 Task: Add a signature Gabriella Robinson containing 'Have a great Labor Day, Gabriella Robinson' to email address softage.1@softage.net and add a folder Food
Action: Mouse moved to (82, 119)
Screenshot: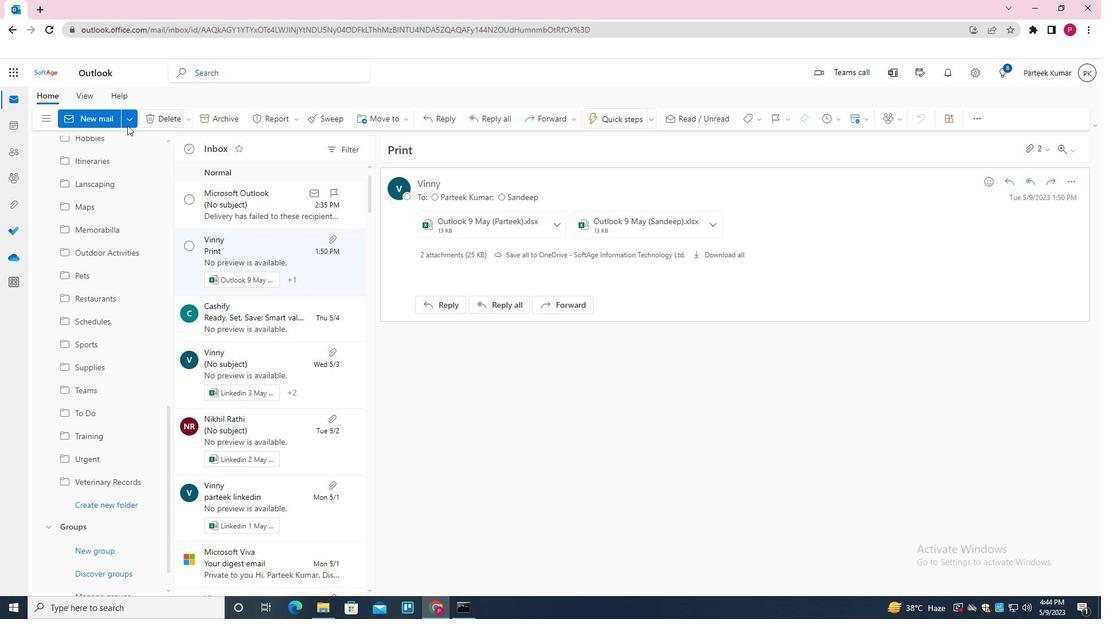 
Action: Mouse pressed left at (82, 119)
Screenshot: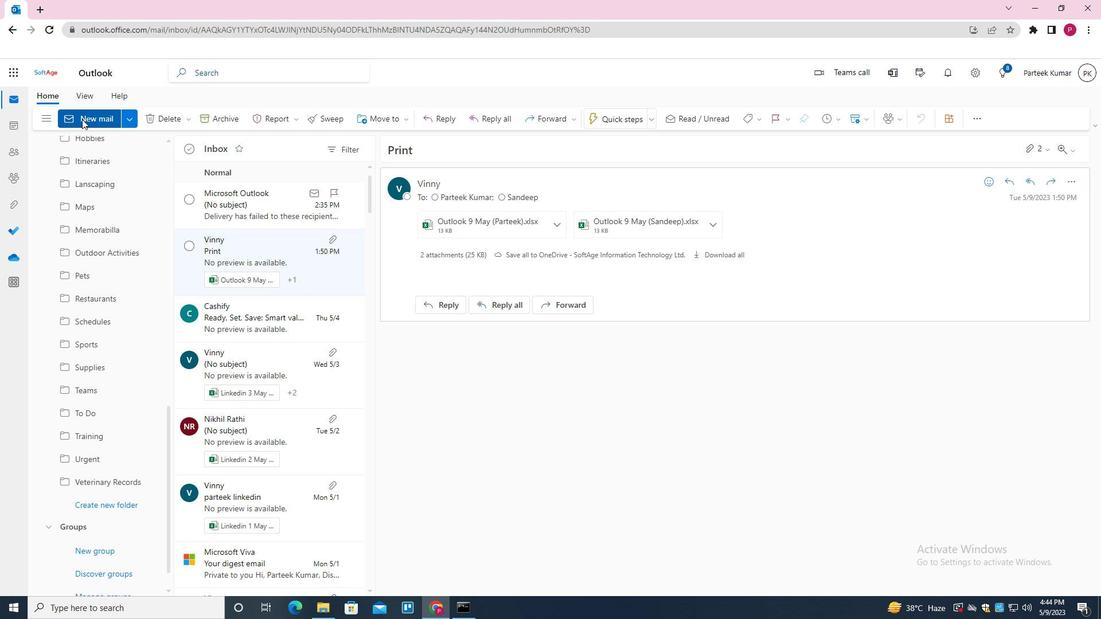 
Action: Mouse moved to (411, 269)
Screenshot: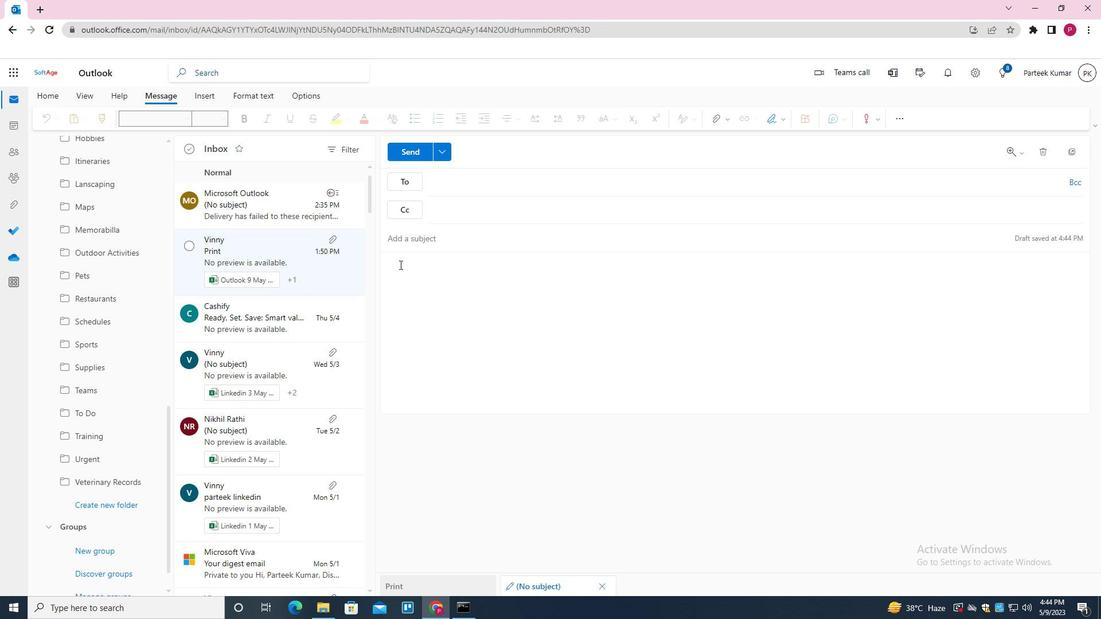 
Action: Mouse pressed left at (411, 269)
Screenshot: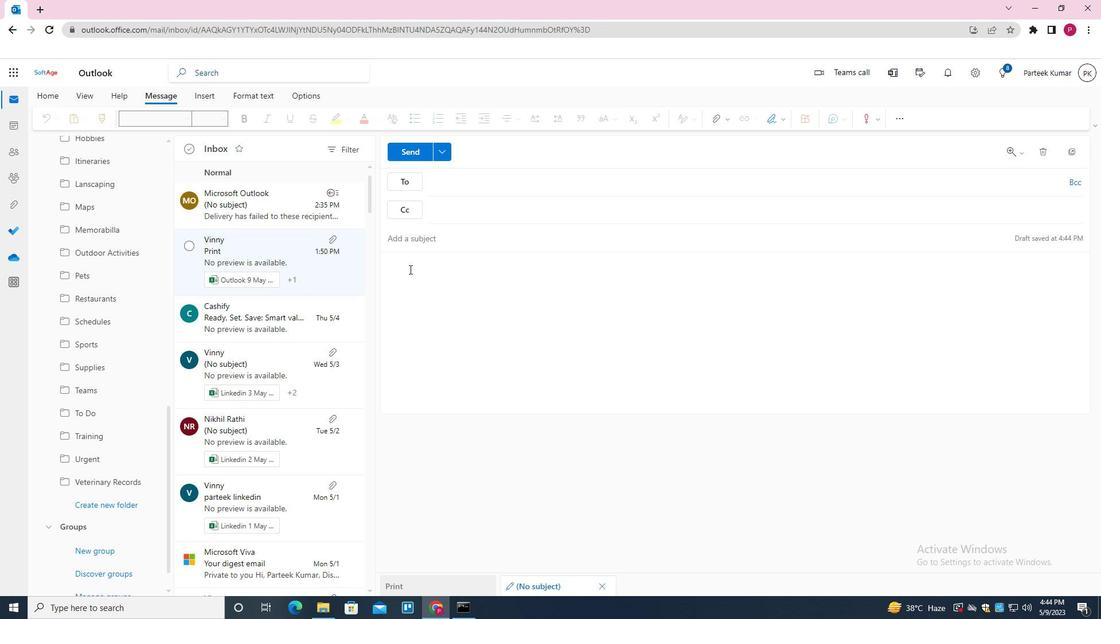 
Action: Mouse moved to (782, 118)
Screenshot: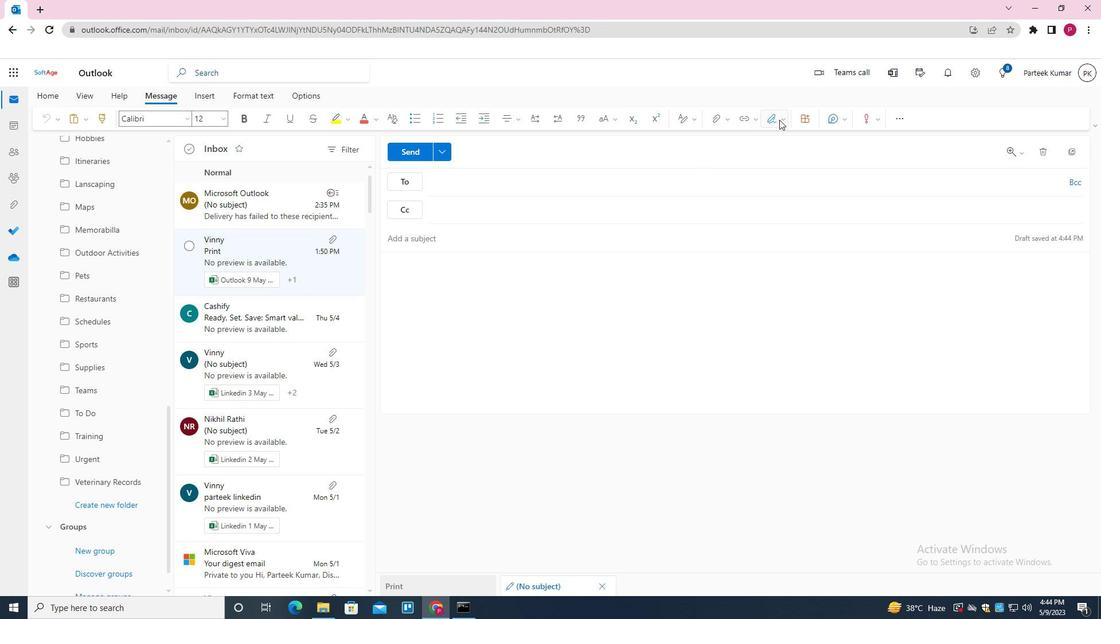 
Action: Mouse pressed left at (782, 118)
Screenshot: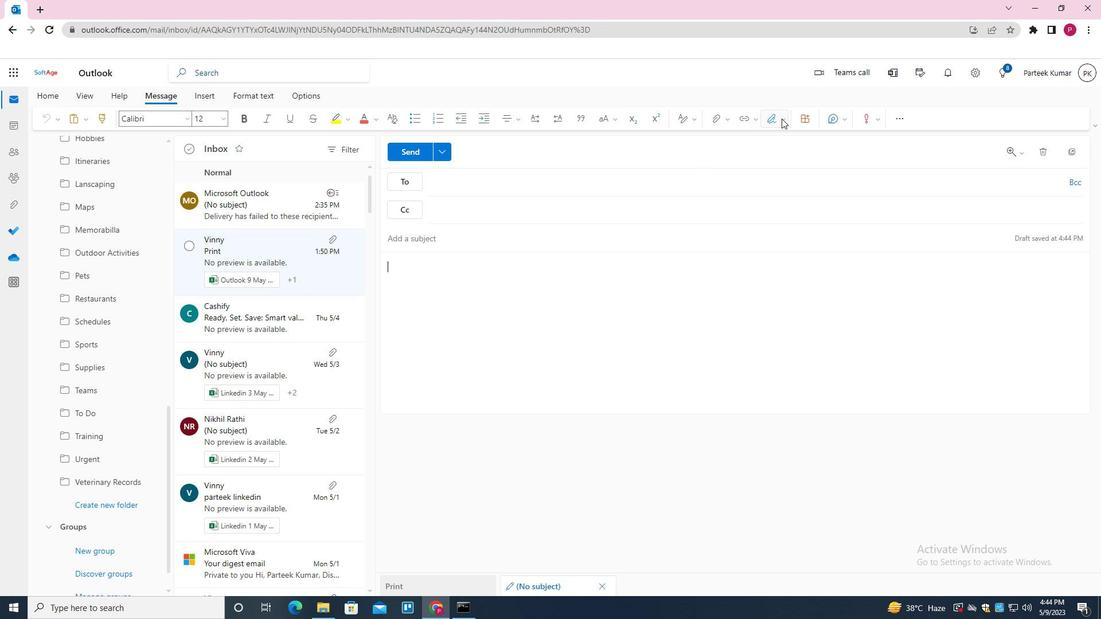 
Action: Mouse moved to (740, 579)
Screenshot: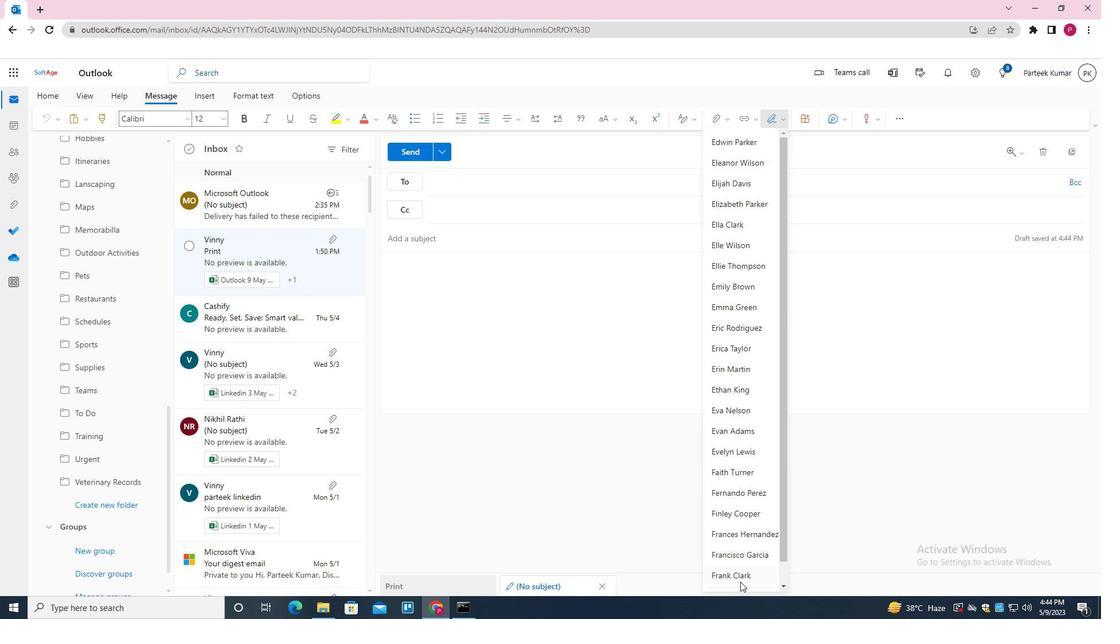 
Action: Mouse scrolled (740, 579) with delta (0, 0)
Screenshot: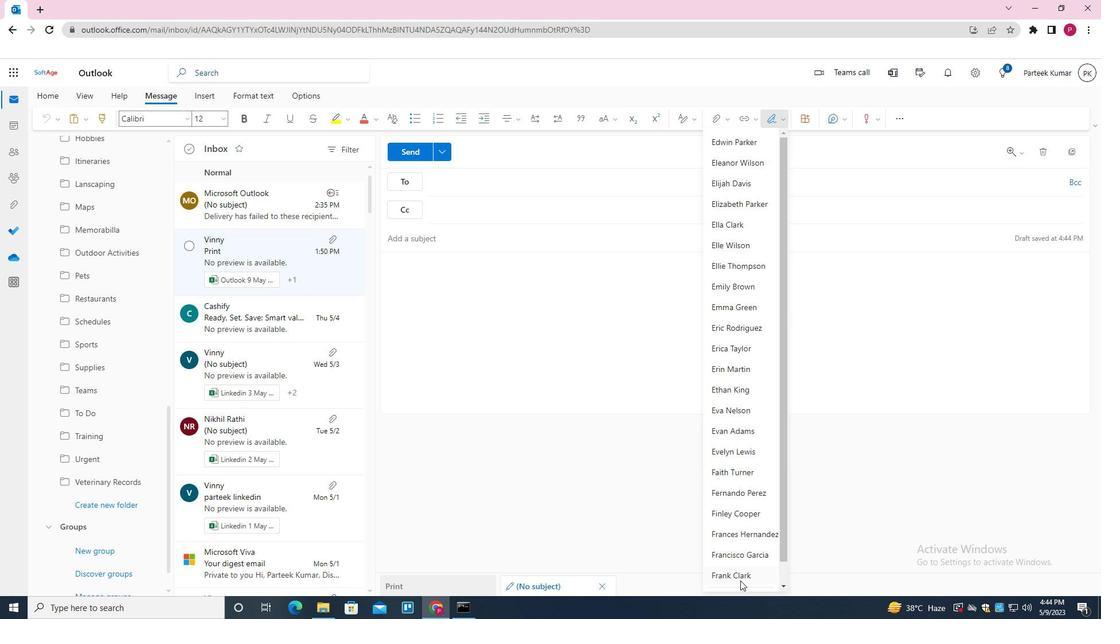 
Action: Mouse scrolled (740, 579) with delta (0, 0)
Screenshot: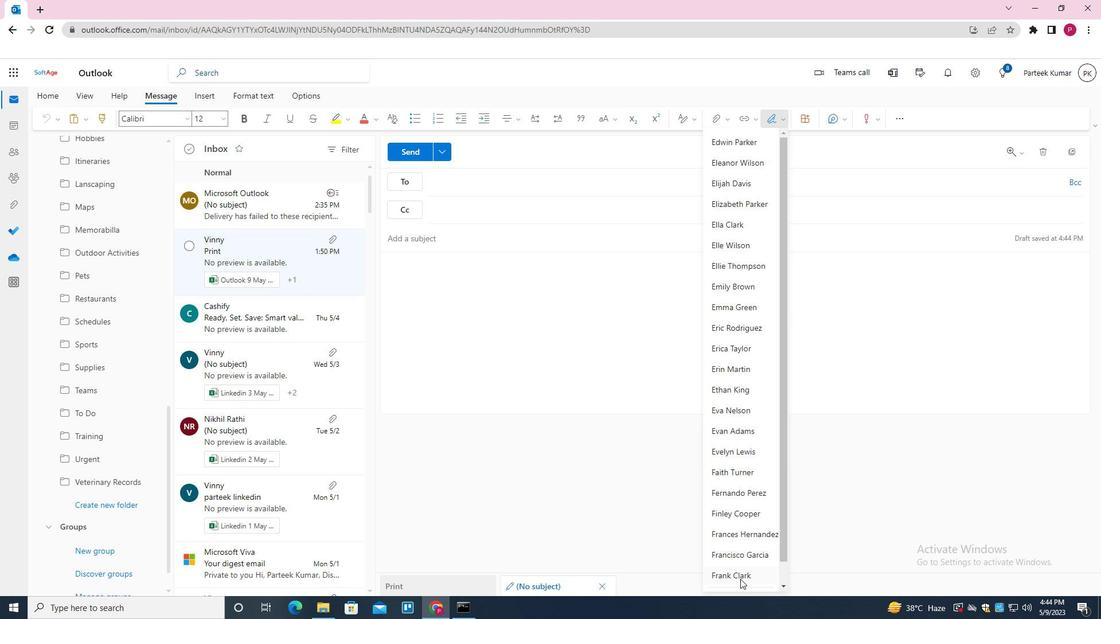 
Action: Mouse scrolled (740, 579) with delta (0, 0)
Screenshot: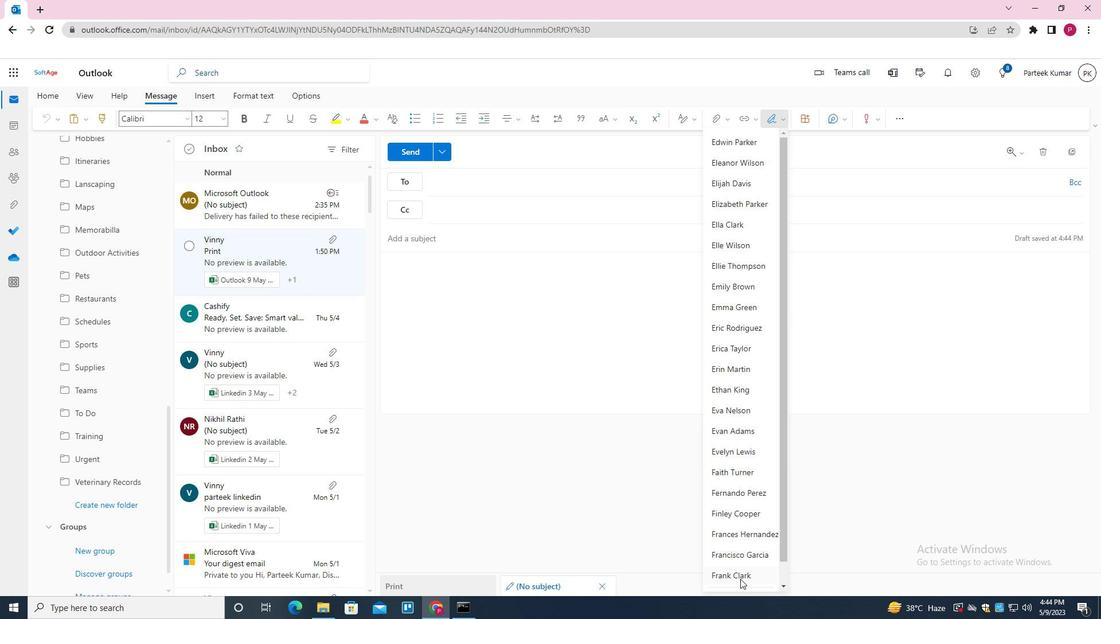 
Action: Mouse moved to (741, 579)
Screenshot: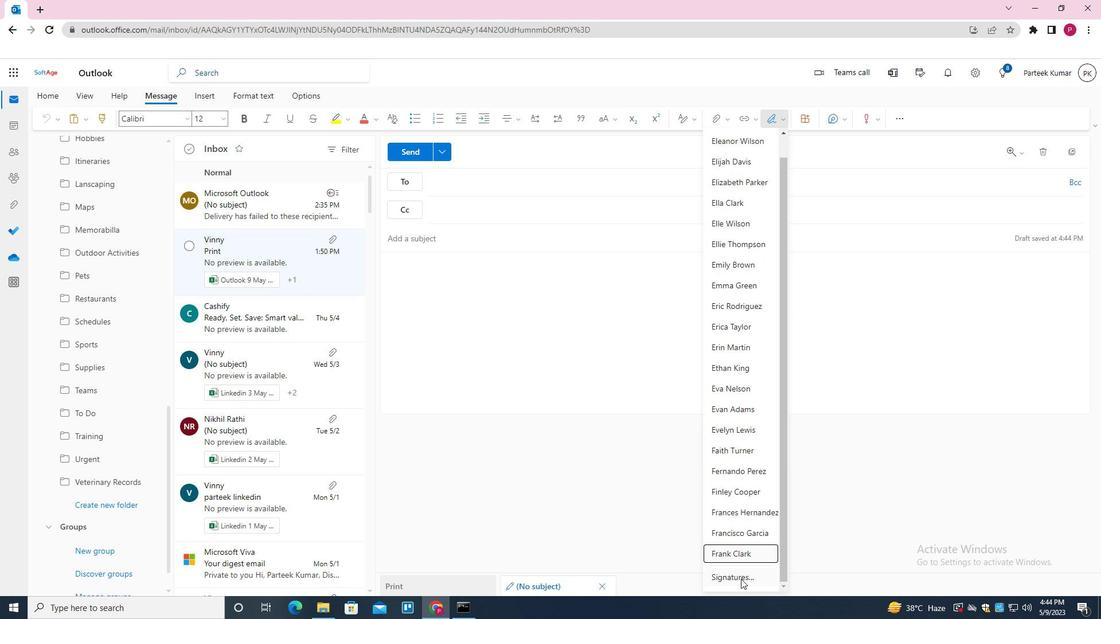 
Action: Mouse pressed left at (741, 579)
Screenshot: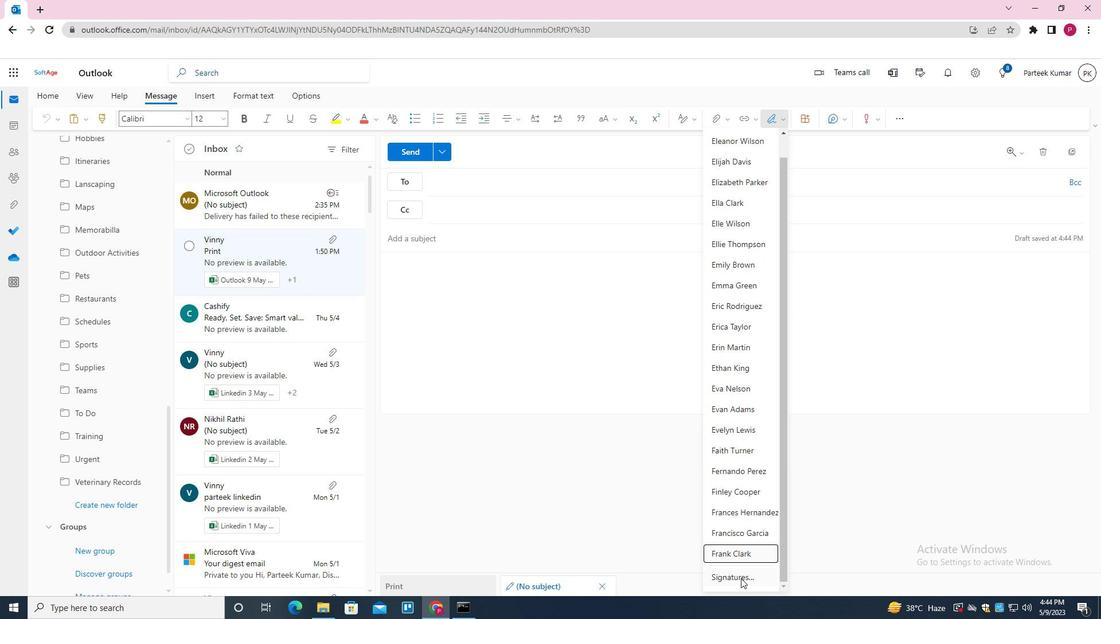 
Action: Mouse moved to (484, 189)
Screenshot: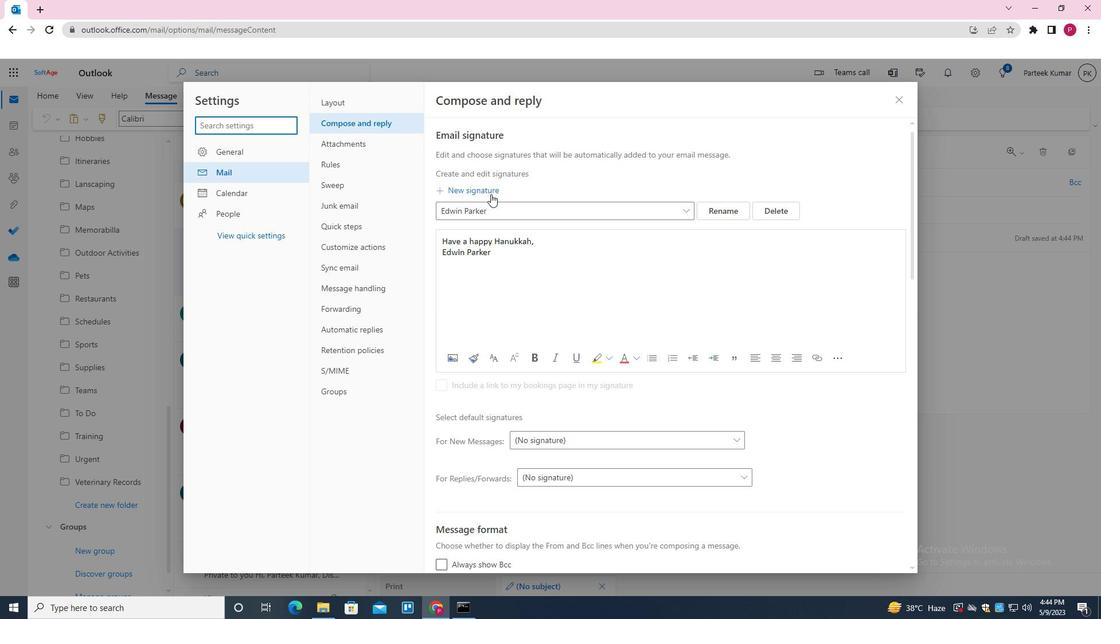 
Action: Mouse pressed left at (484, 189)
Screenshot: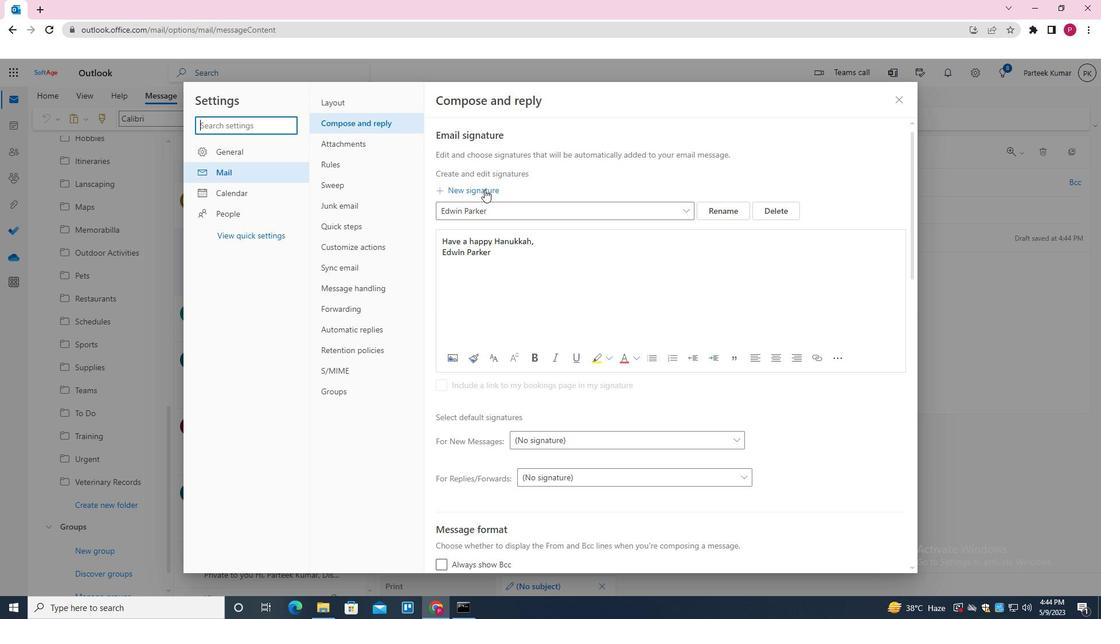 
Action: Mouse moved to (501, 216)
Screenshot: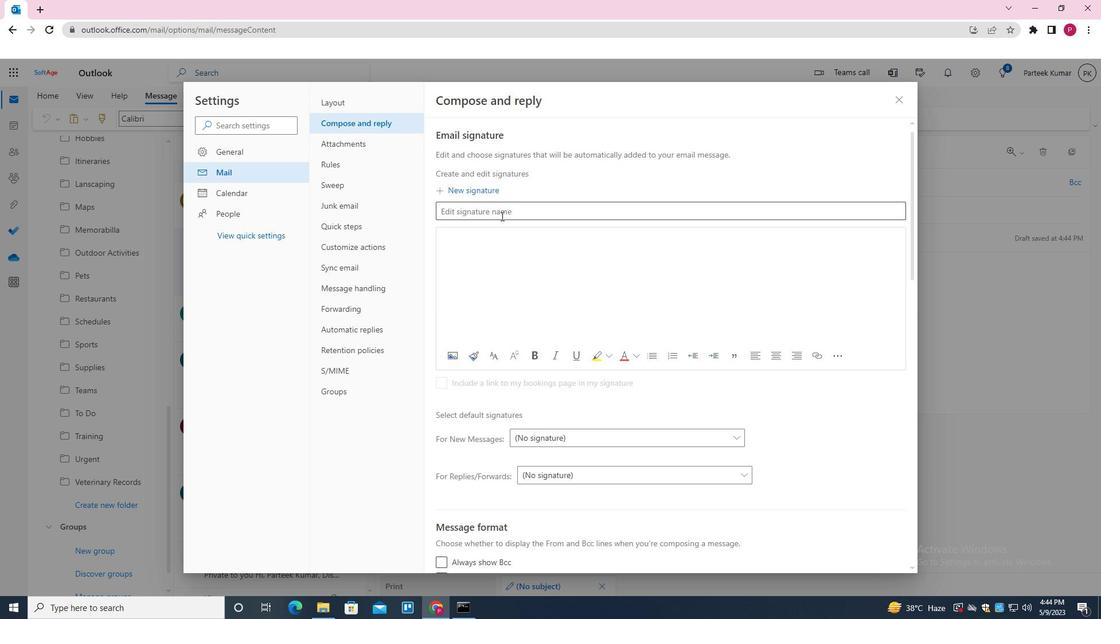 
Action: Mouse pressed left at (501, 216)
Screenshot: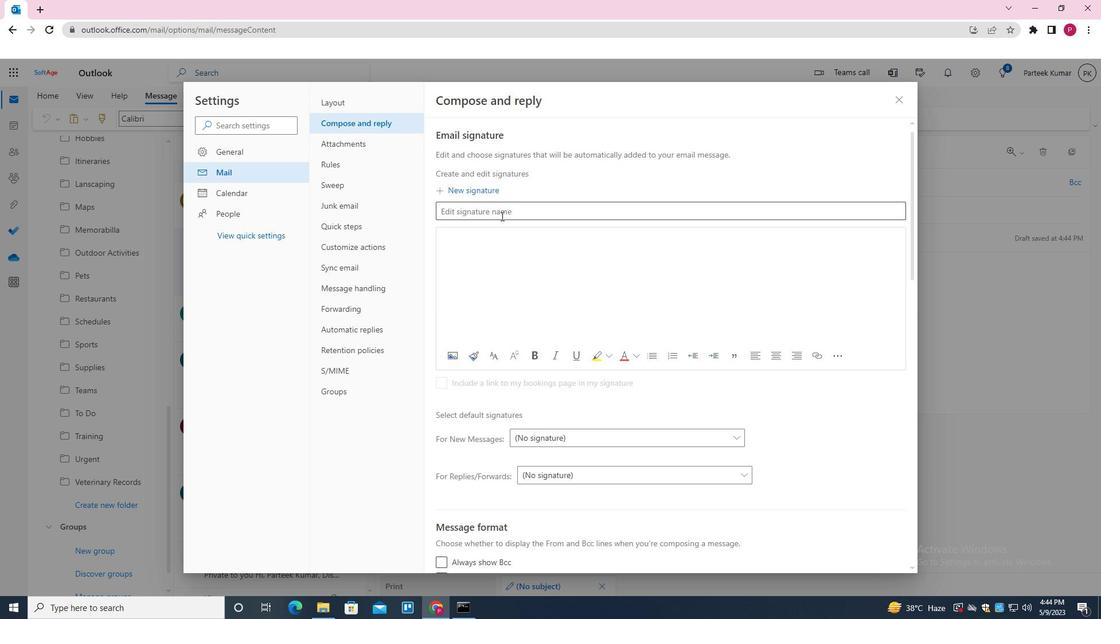 
Action: Key pressed <Key.shift>GABRIELLA<Key.space><Key.shift>ROBINSON
Screenshot: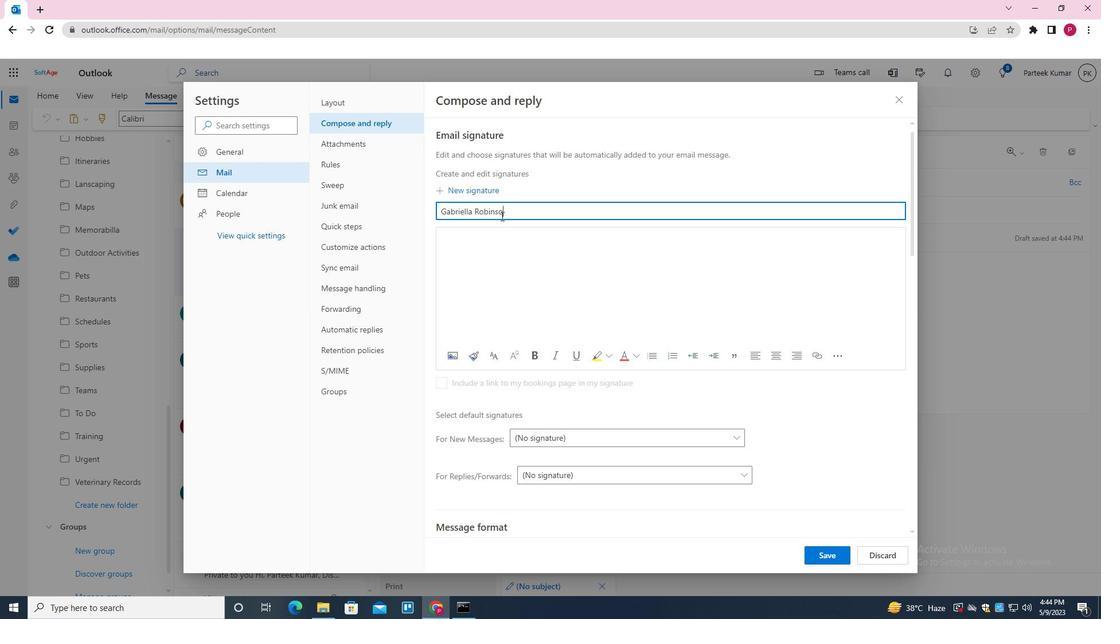 
Action: Mouse moved to (521, 238)
Screenshot: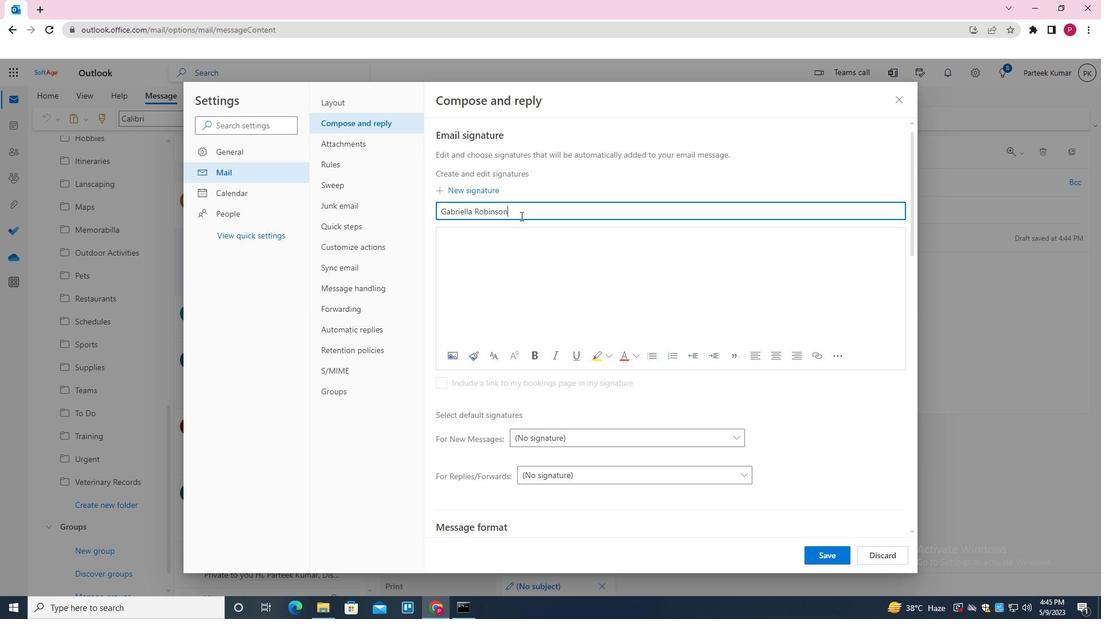 
Action: Mouse pressed left at (521, 238)
Screenshot: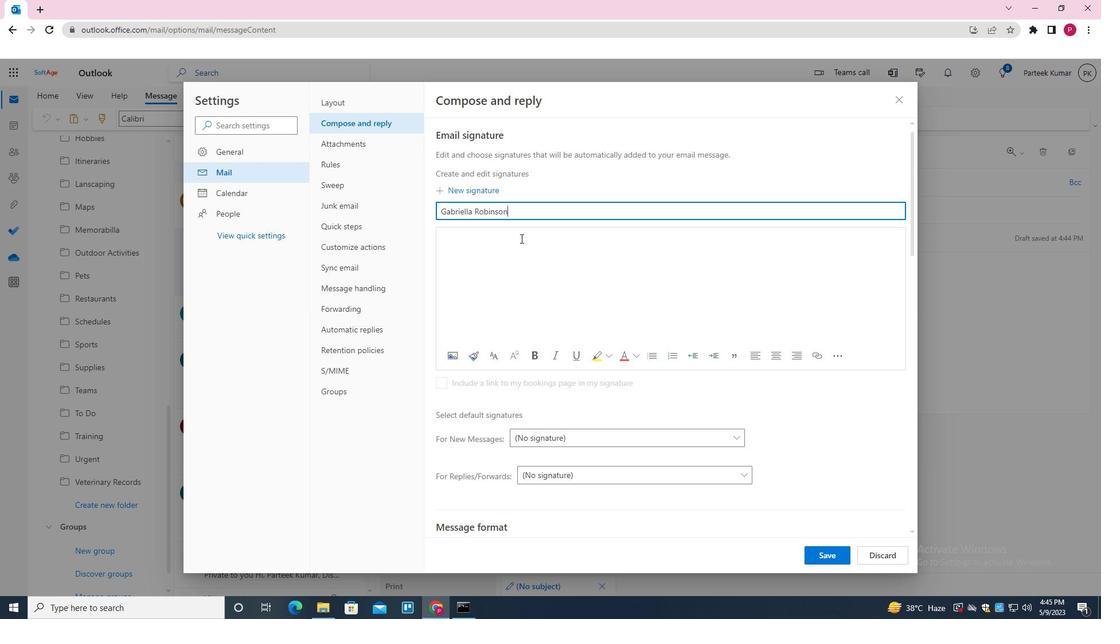 
Action: Key pressed <Key.shift>HAVE<Key.space>A<Key.space>GREAT<Key.space><Key.shift>LABOR<Key.space><Key.shift>DAY,<Key.enter><Key.shift><Key.shift>GABRIELLA<Key.space><Key.shift>ROBINSON
Screenshot: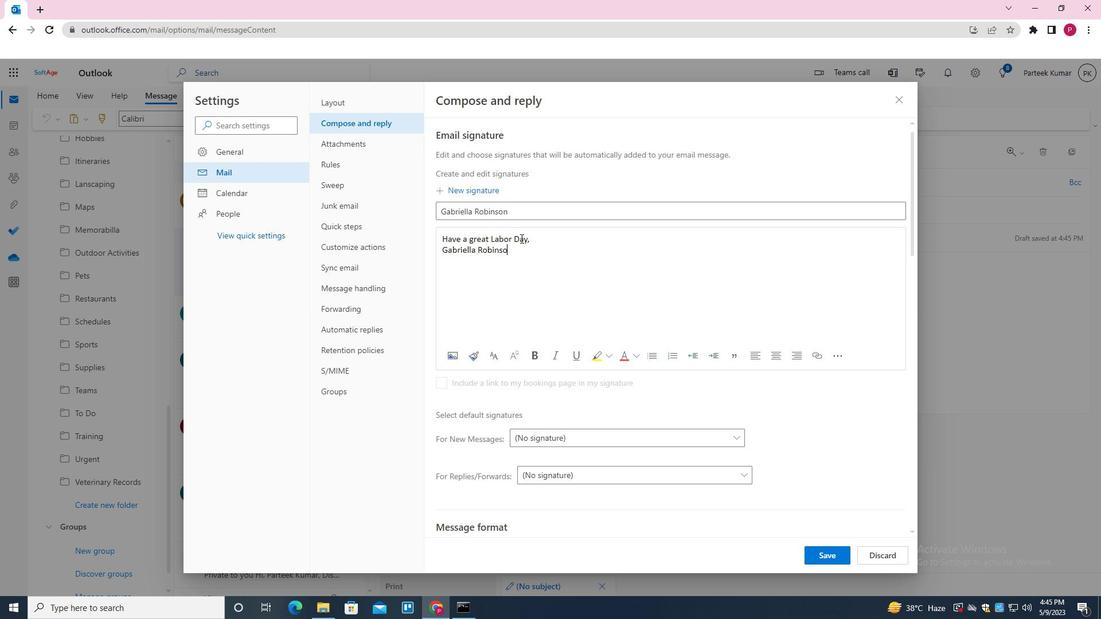
Action: Mouse moved to (828, 545)
Screenshot: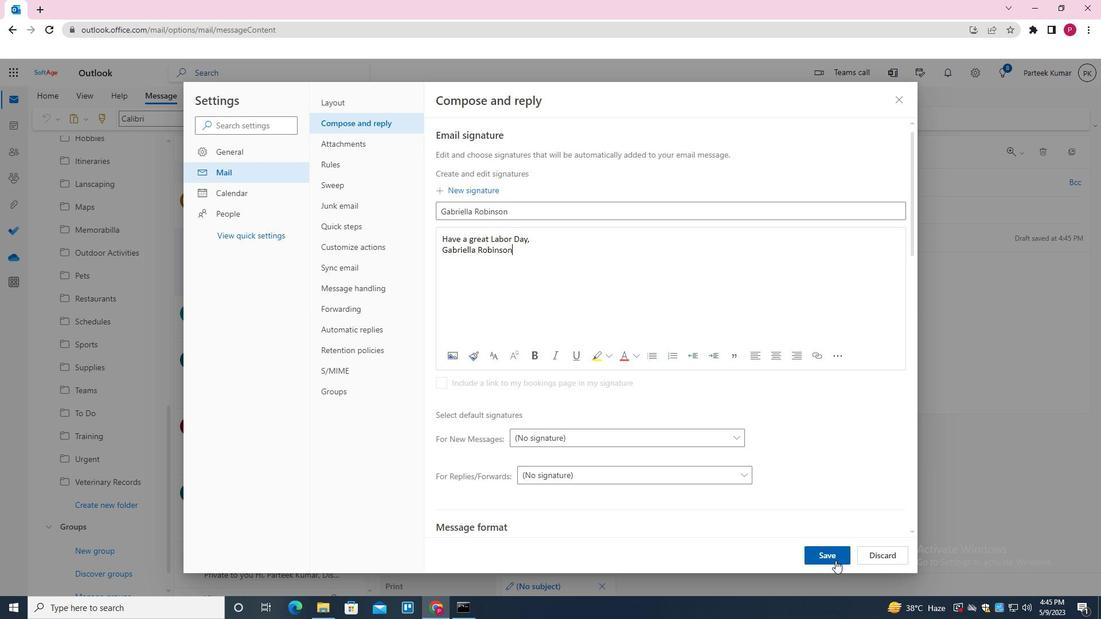 
Action: Mouse pressed left at (828, 545)
Screenshot: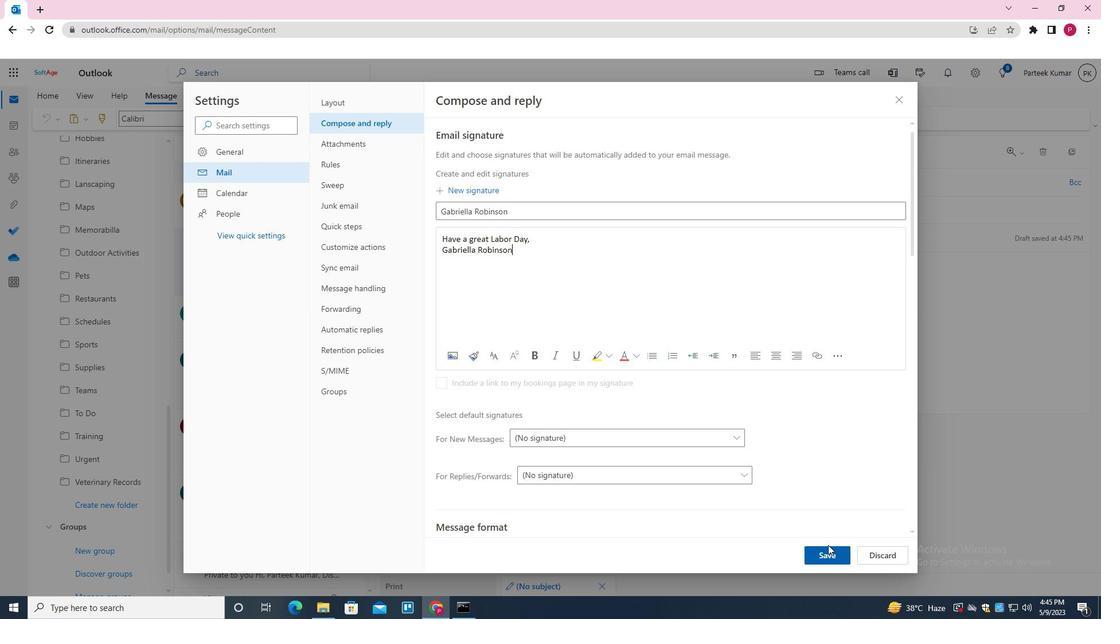 
Action: Mouse moved to (831, 556)
Screenshot: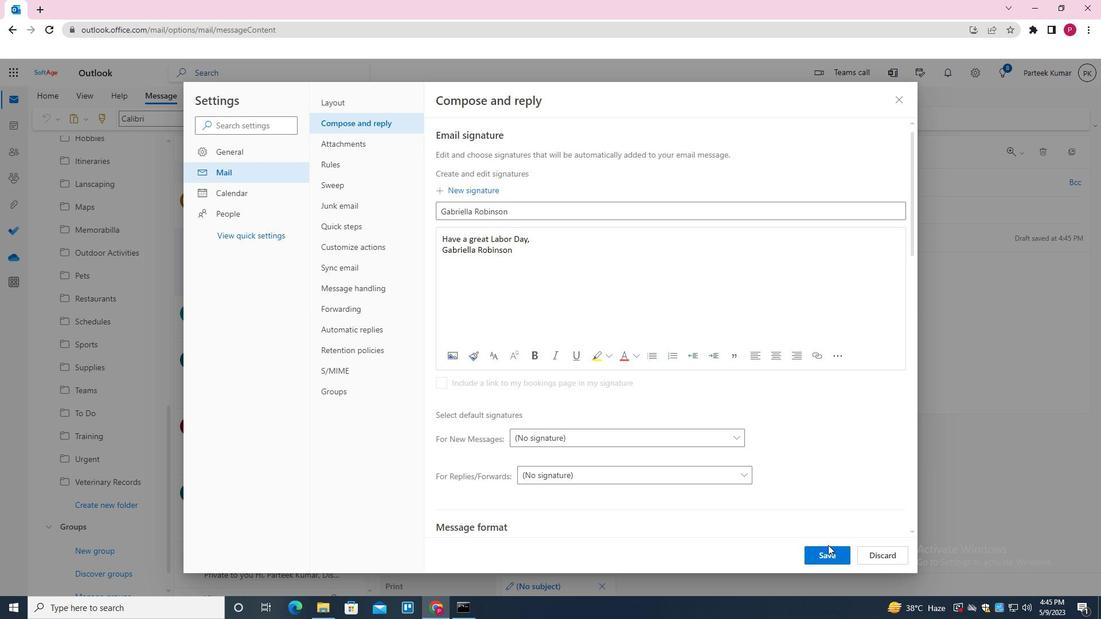 
Action: Mouse pressed left at (831, 556)
Screenshot: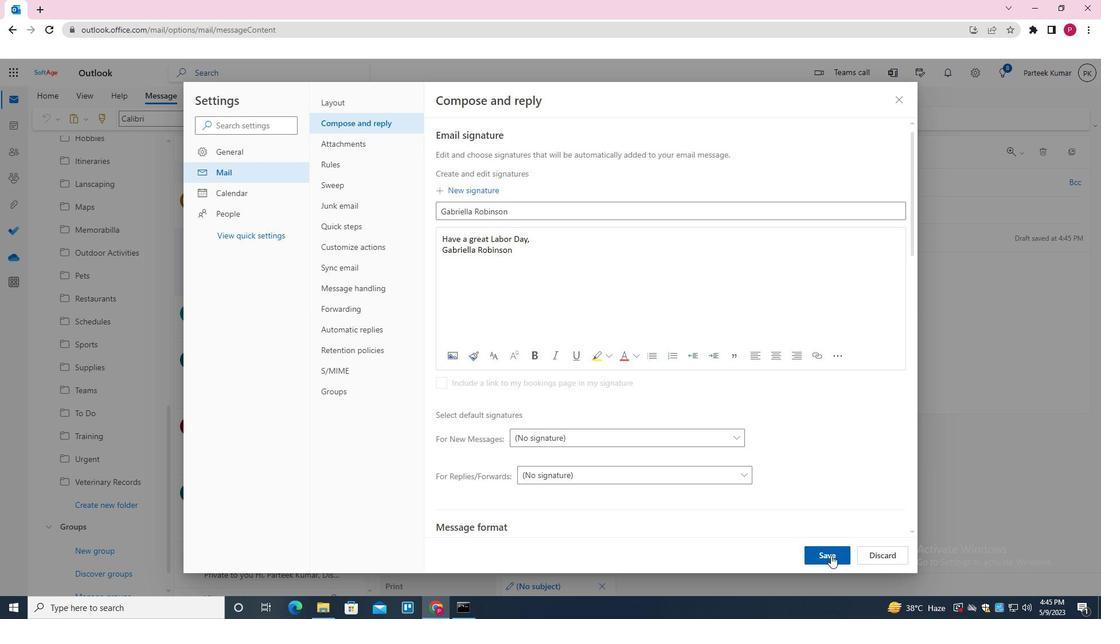 
Action: Mouse moved to (905, 94)
Screenshot: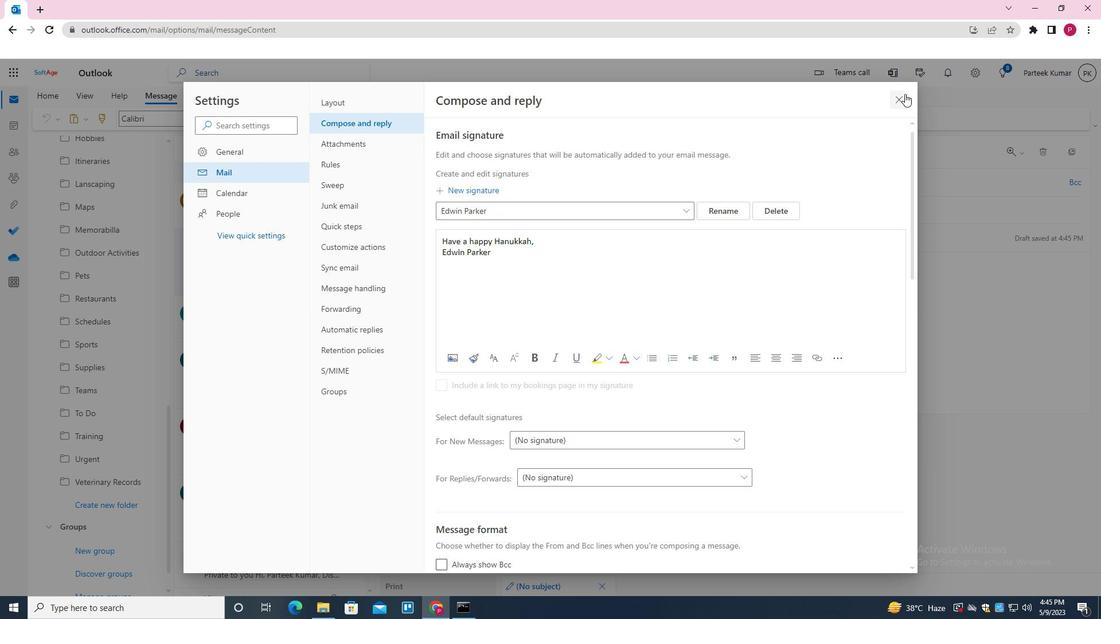 
Action: Mouse pressed left at (905, 94)
Screenshot: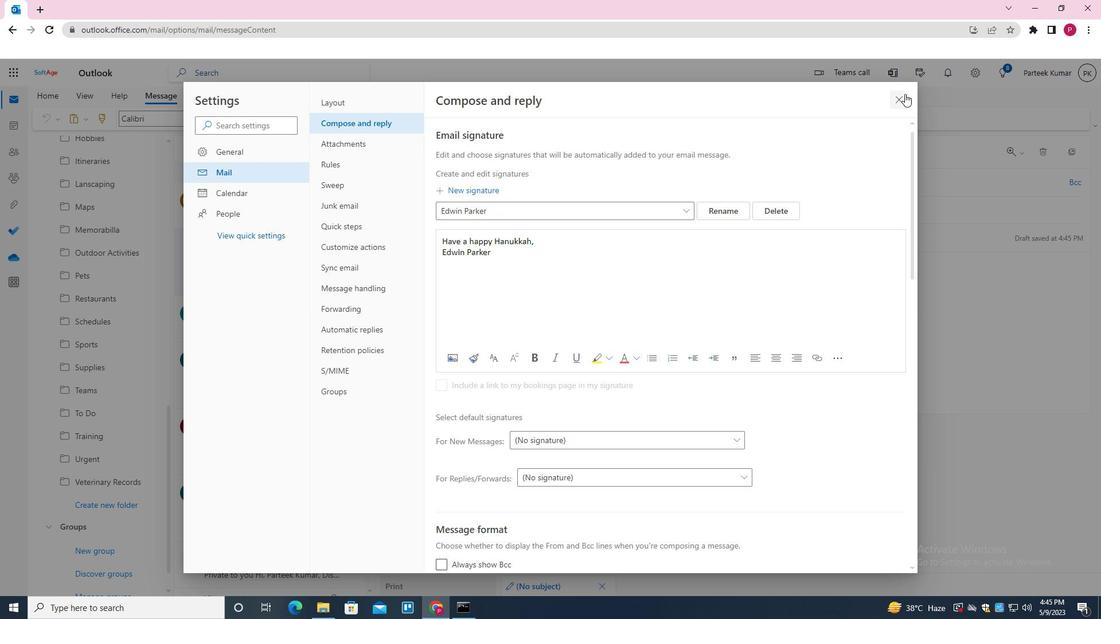 
Action: Mouse moved to (475, 272)
Screenshot: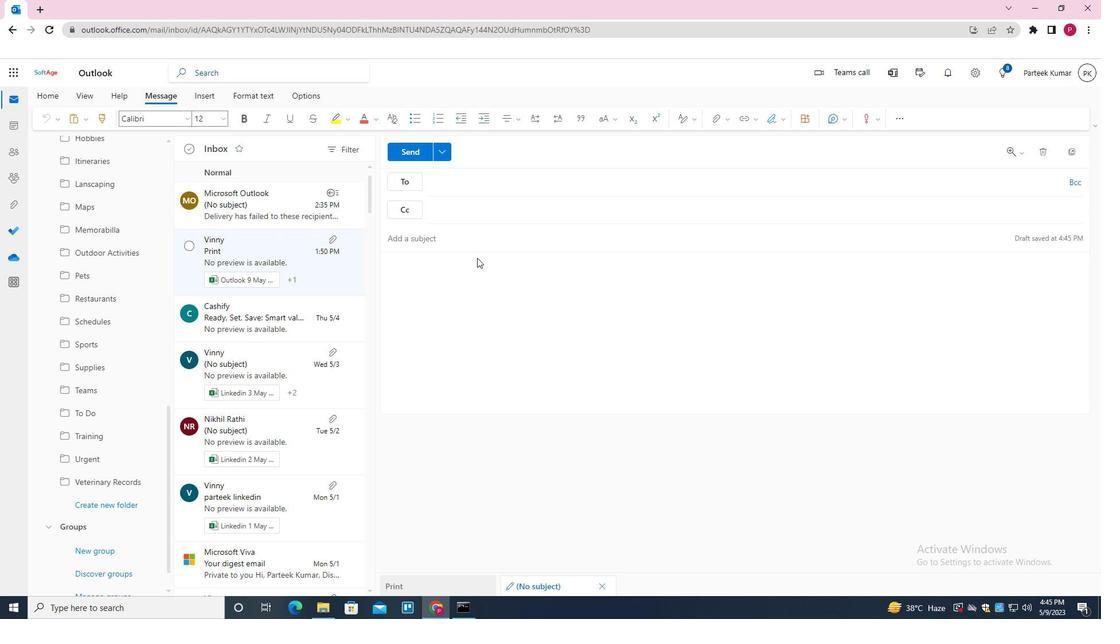 
Action: Mouse pressed left at (475, 272)
Screenshot: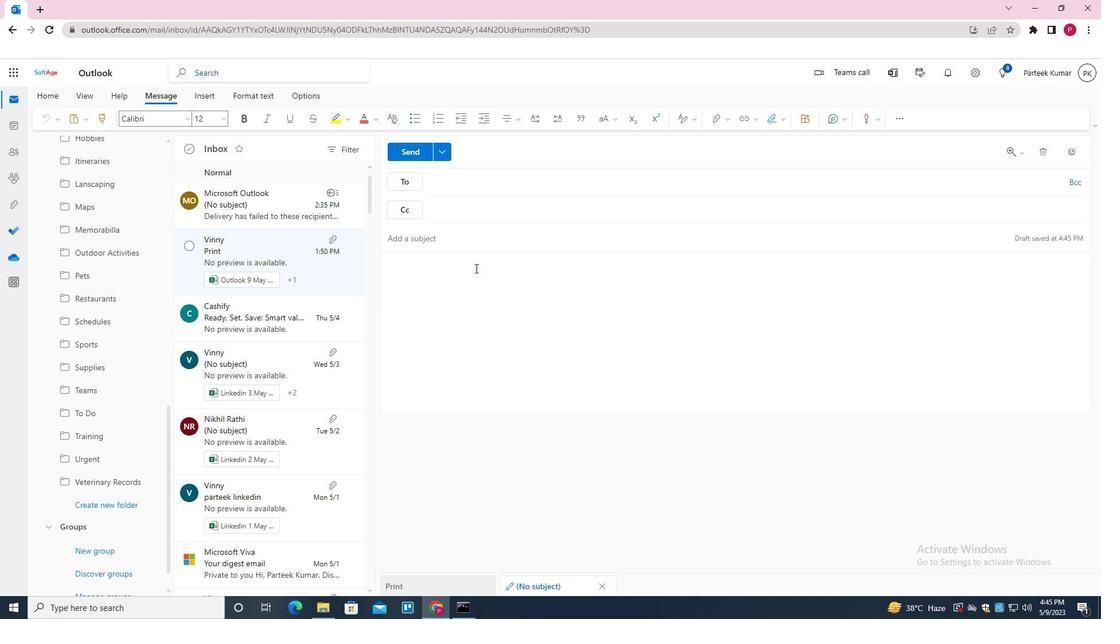 
Action: Mouse moved to (781, 118)
Screenshot: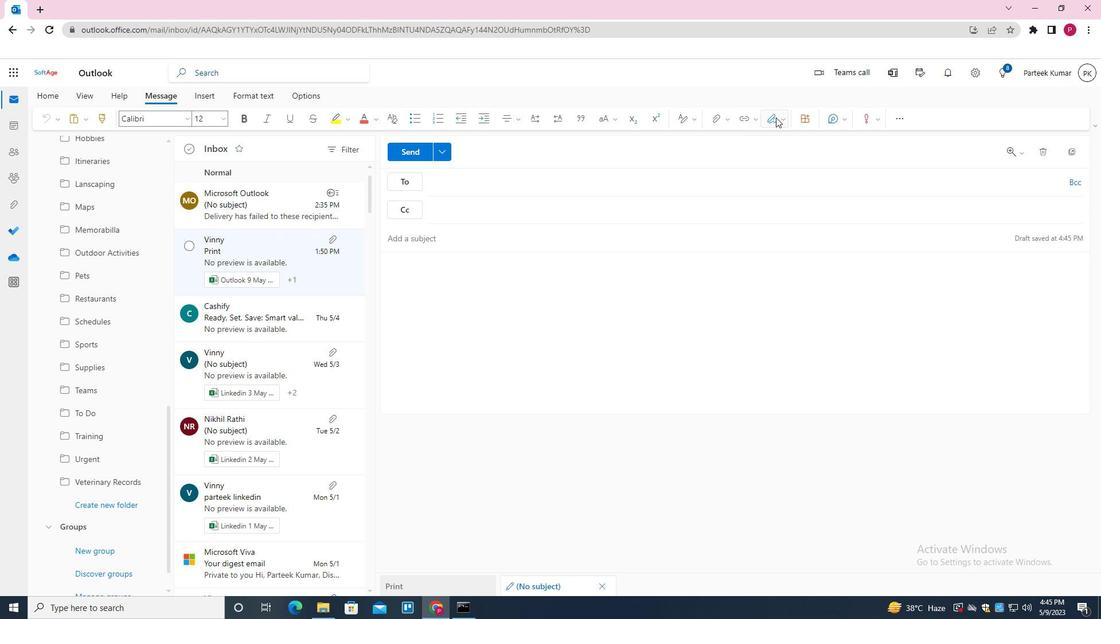 
Action: Mouse pressed left at (781, 118)
Screenshot: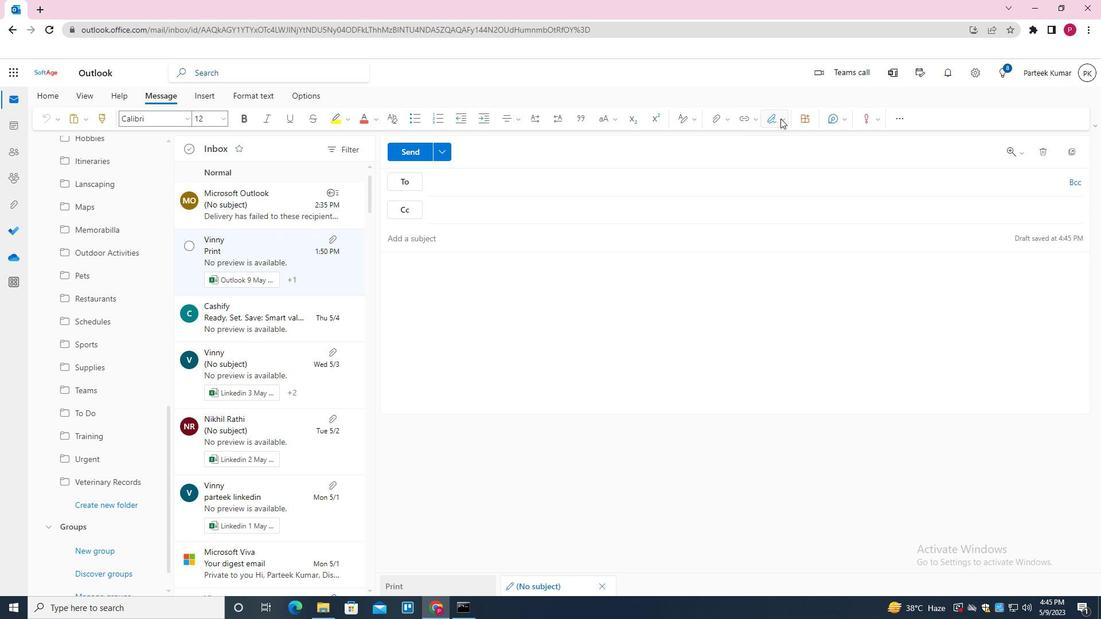 
Action: Mouse moved to (742, 396)
Screenshot: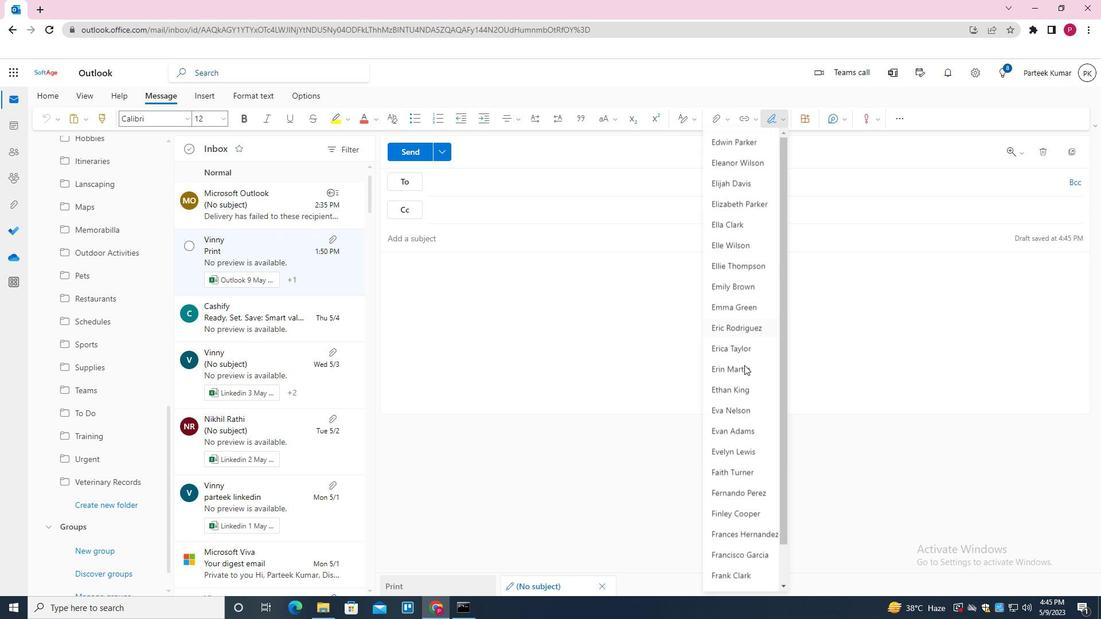 
Action: Mouse scrolled (742, 395) with delta (0, 0)
Screenshot: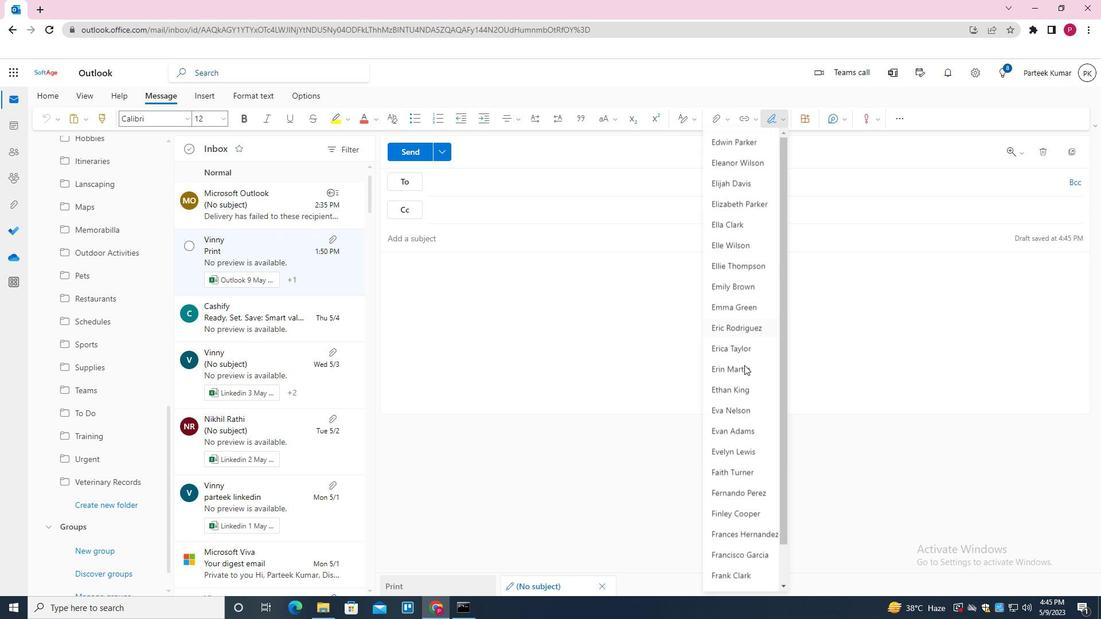 
Action: Mouse moved to (742, 399)
Screenshot: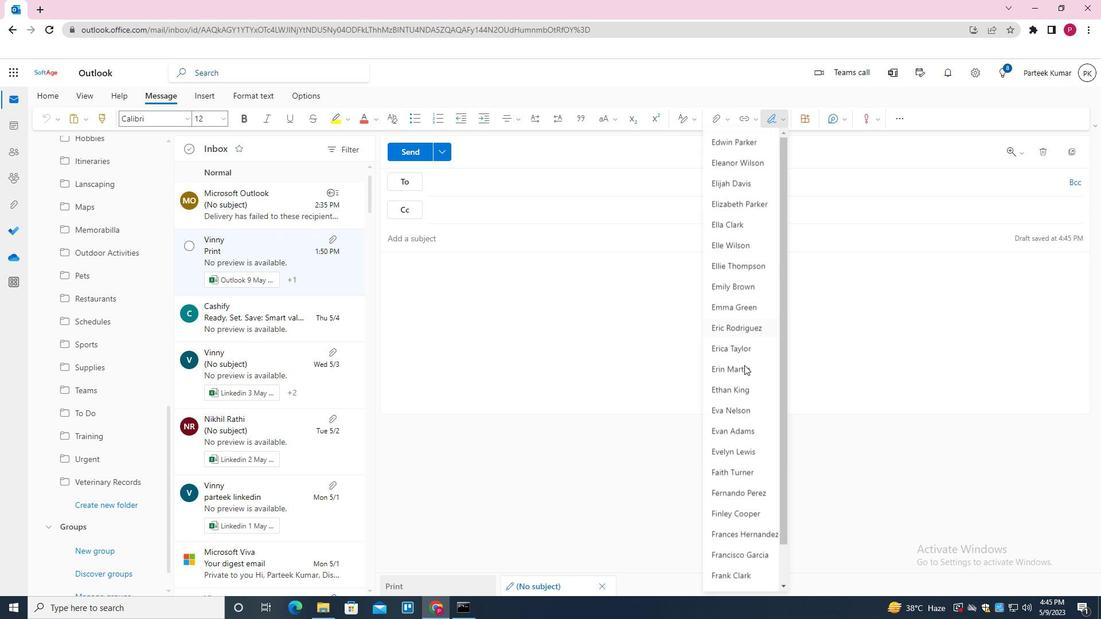 
Action: Mouse scrolled (742, 398) with delta (0, 0)
Screenshot: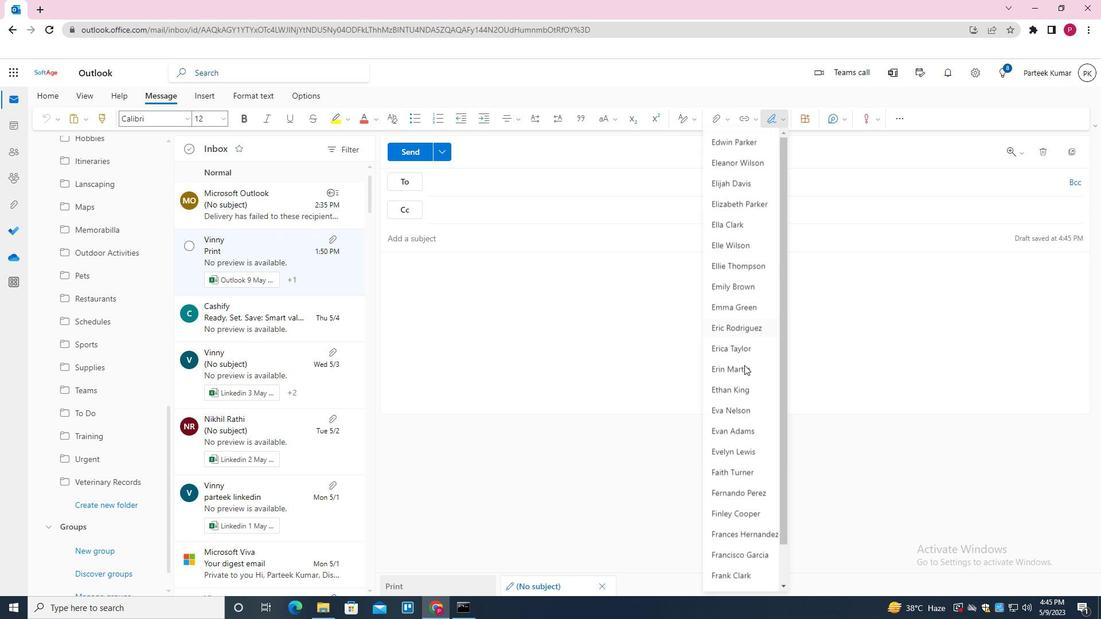 
Action: Mouse moved to (742, 400)
Screenshot: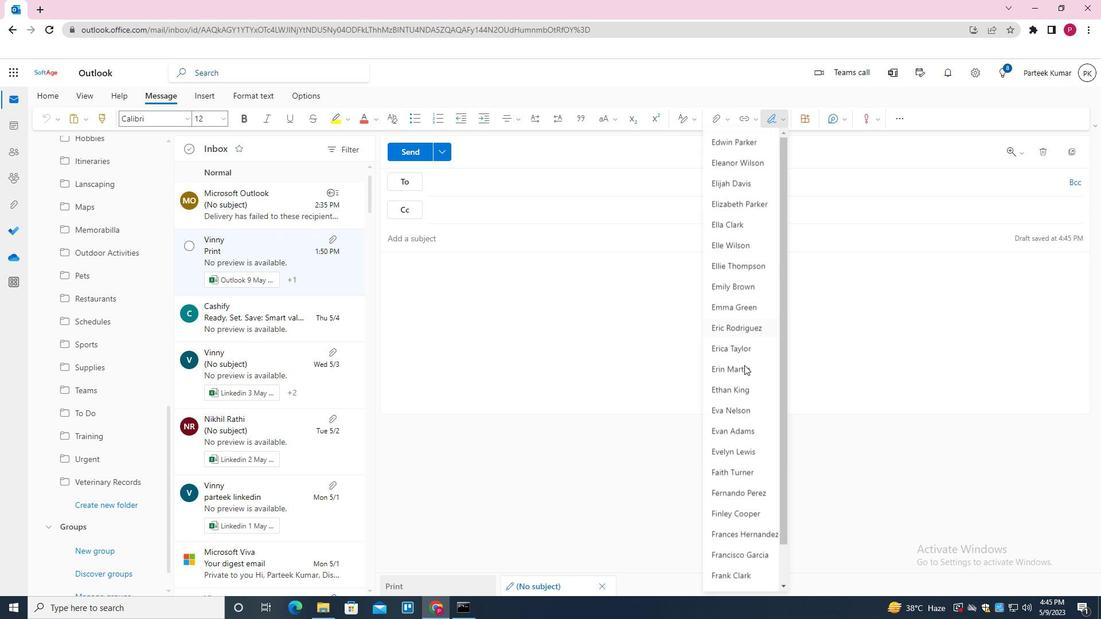 
Action: Mouse scrolled (742, 399) with delta (0, 0)
Screenshot: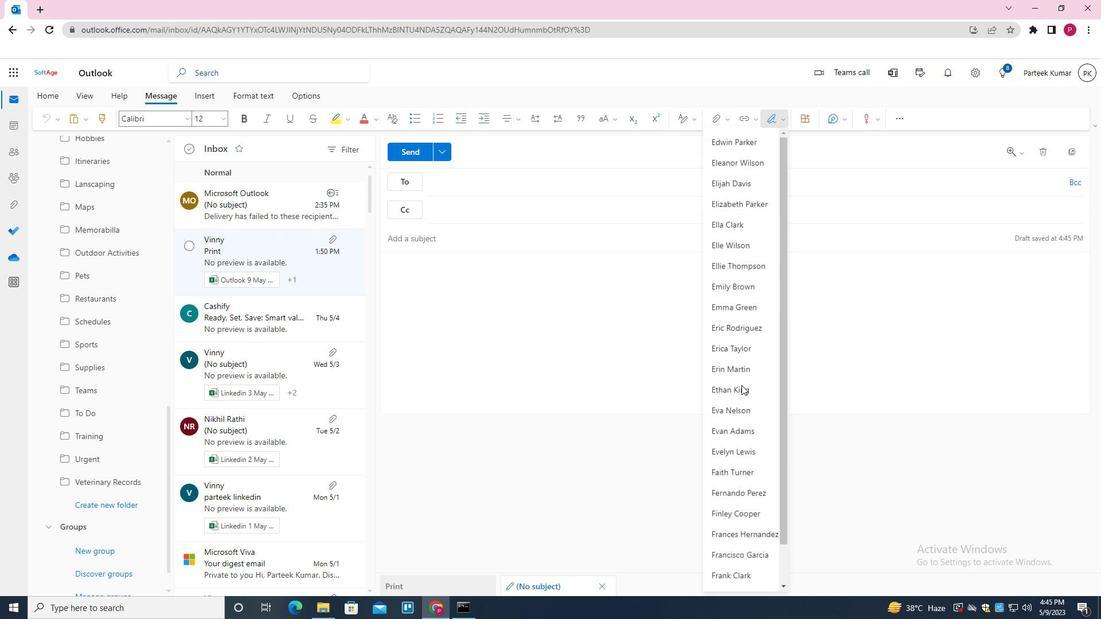 
Action: Mouse moved to (742, 401)
Screenshot: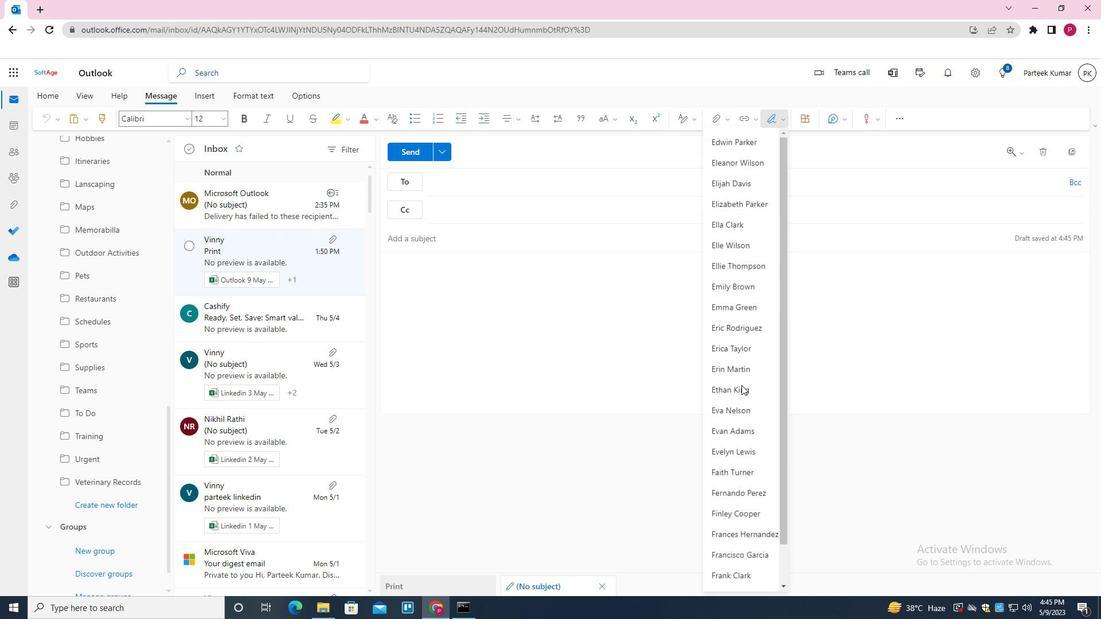 
Action: Mouse scrolled (742, 400) with delta (0, 0)
Screenshot: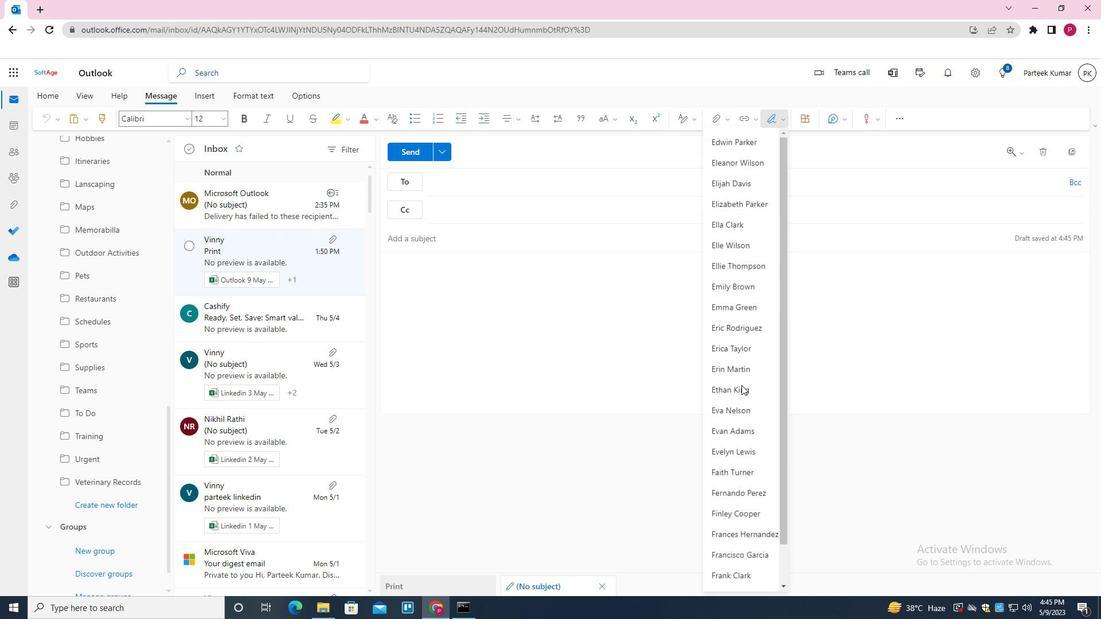 
Action: Mouse moved to (740, 402)
Screenshot: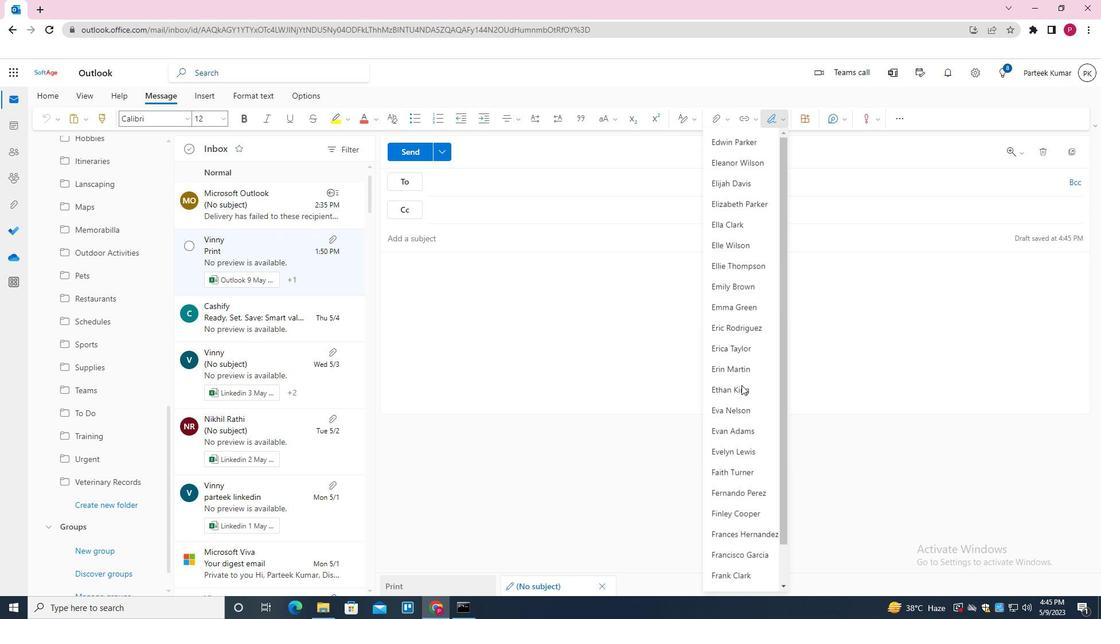 
Action: Mouse scrolled (740, 402) with delta (0, 0)
Screenshot: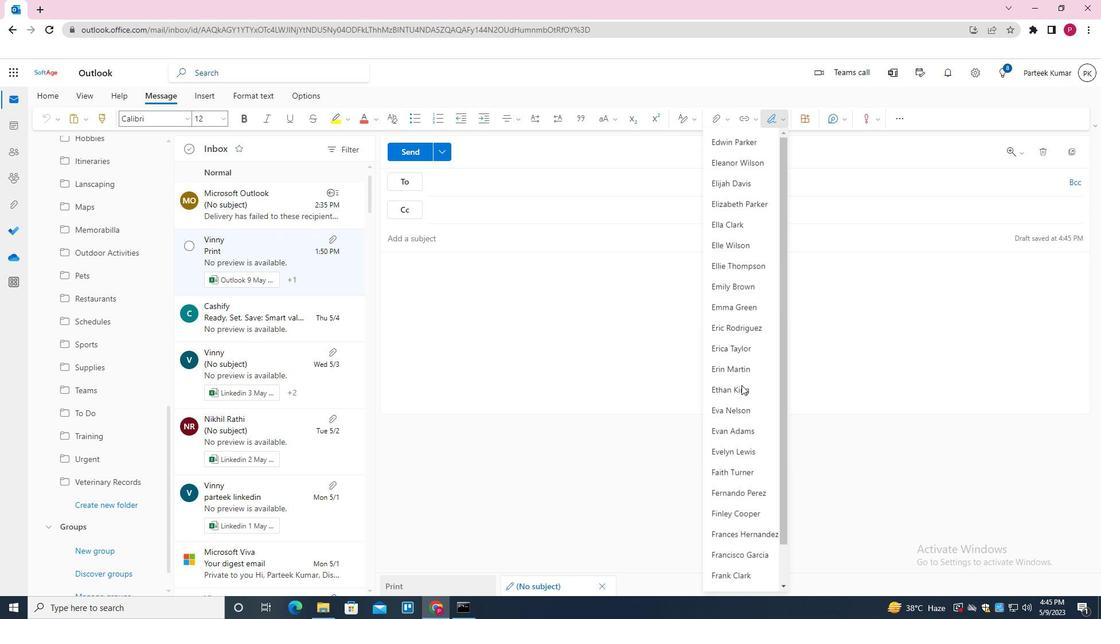 
Action: Mouse moved to (735, 409)
Screenshot: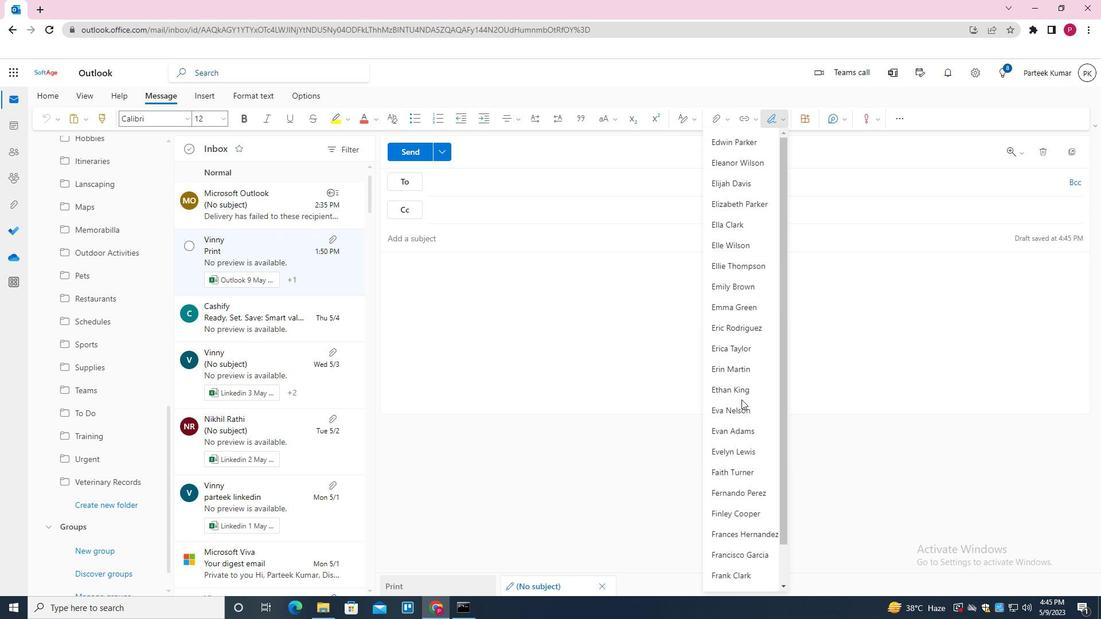 
Action: Mouse scrolled (735, 408) with delta (0, 0)
Screenshot: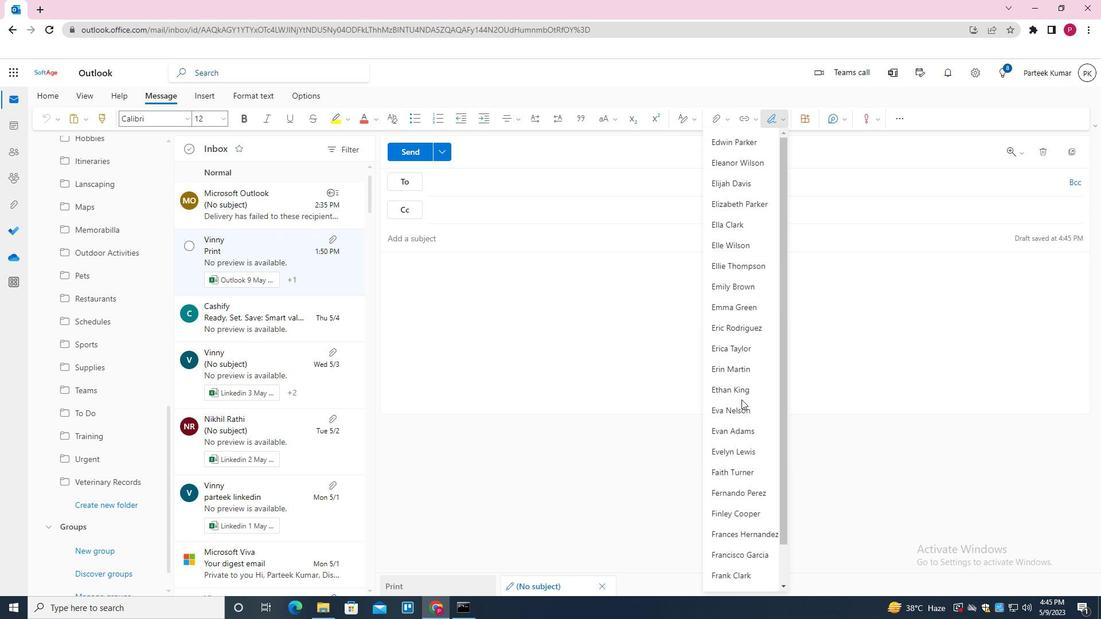 
Action: Mouse moved to (746, 551)
Screenshot: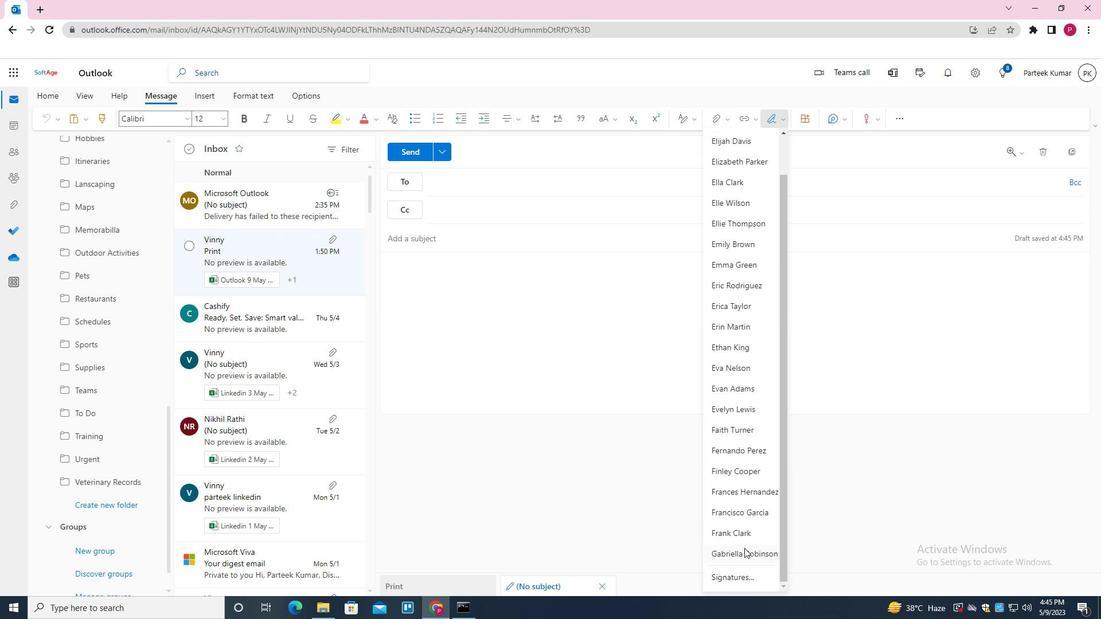 
Action: Mouse pressed left at (746, 551)
Screenshot: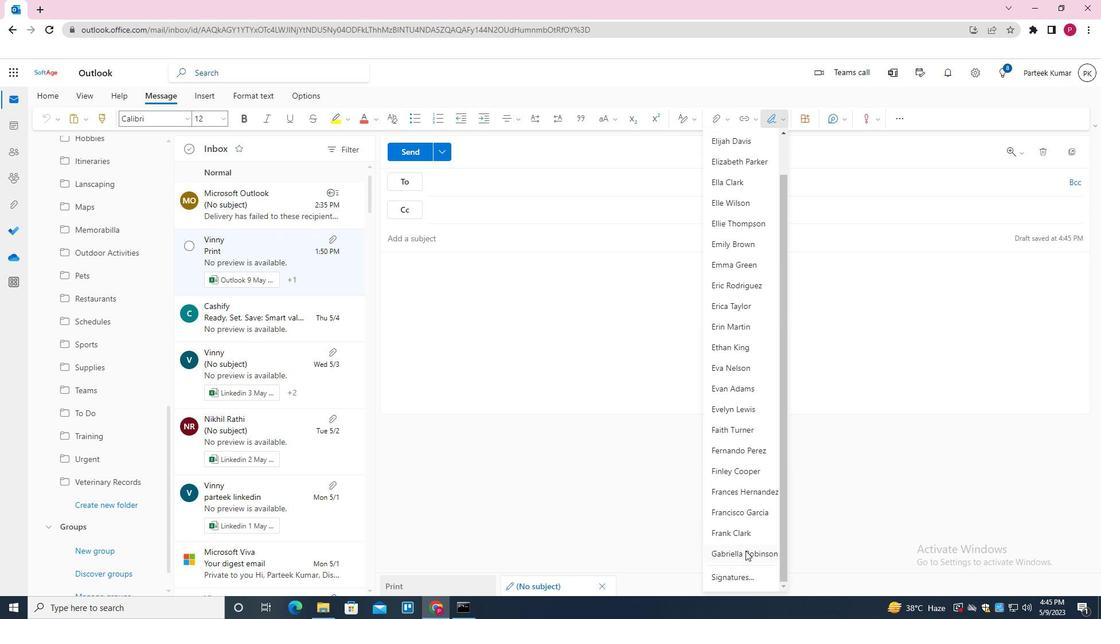 
Action: Mouse moved to (439, 184)
Screenshot: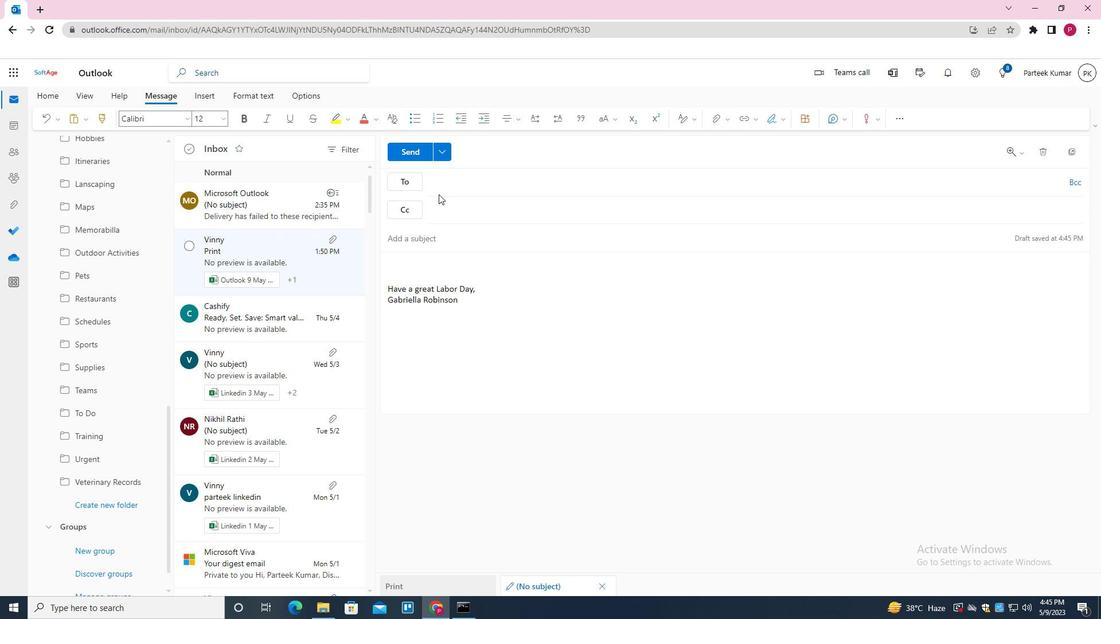
Action: Mouse pressed left at (439, 184)
Screenshot: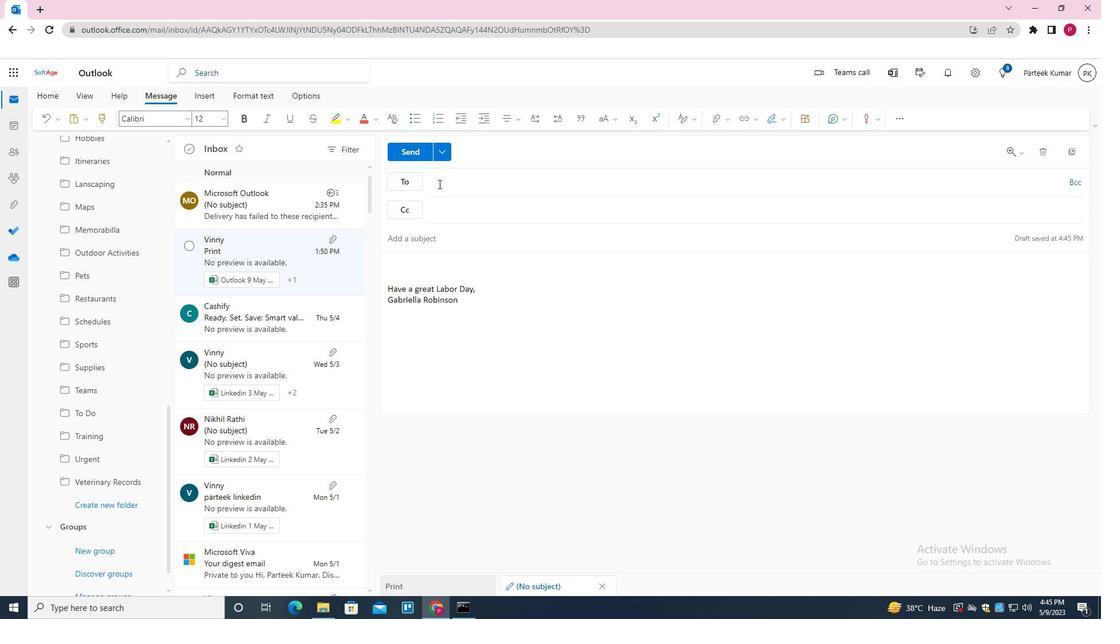 
Action: Key pressed SOFTAG<Key.enter>
Screenshot: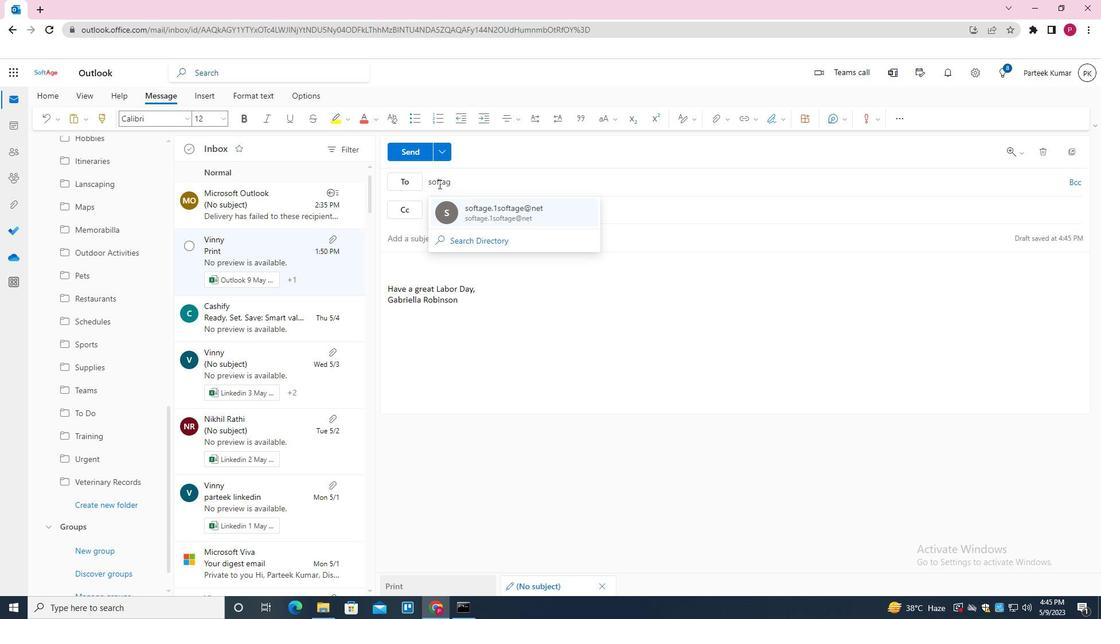 
Action: Mouse moved to (117, 507)
Screenshot: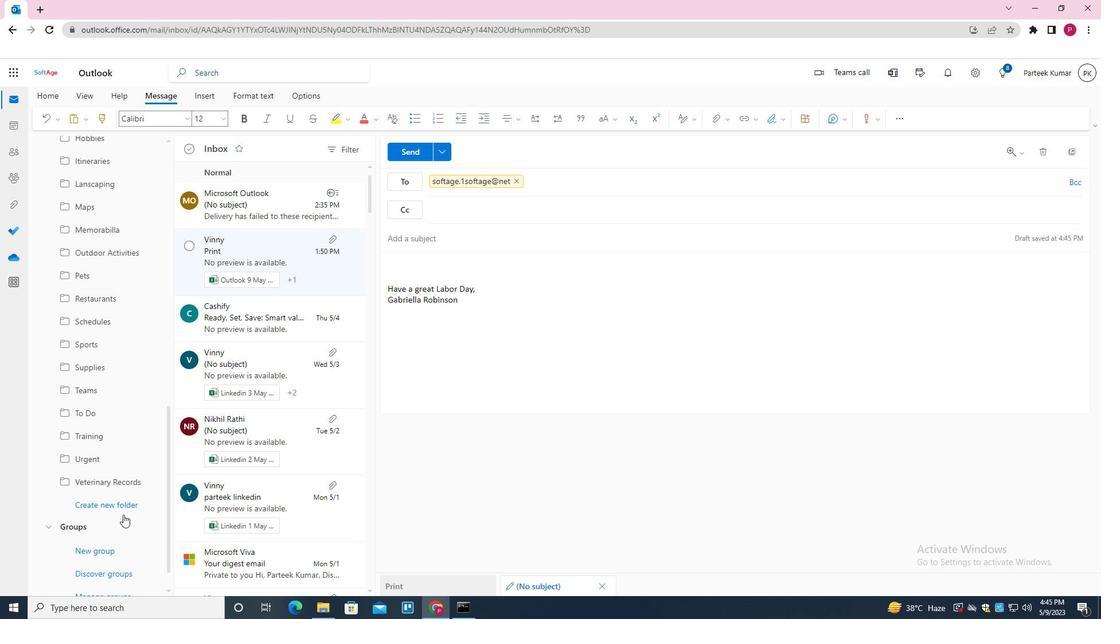 
Action: Mouse pressed left at (117, 507)
Screenshot: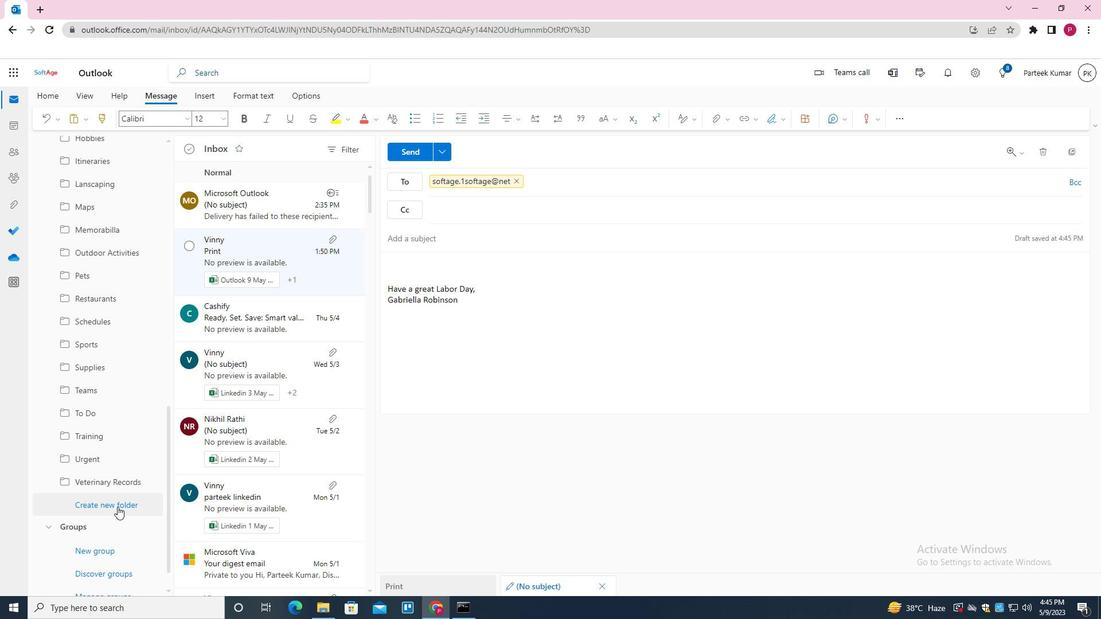 
Action: Key pressed <Key.shift>FOOD<Key.enter>
Screenshot: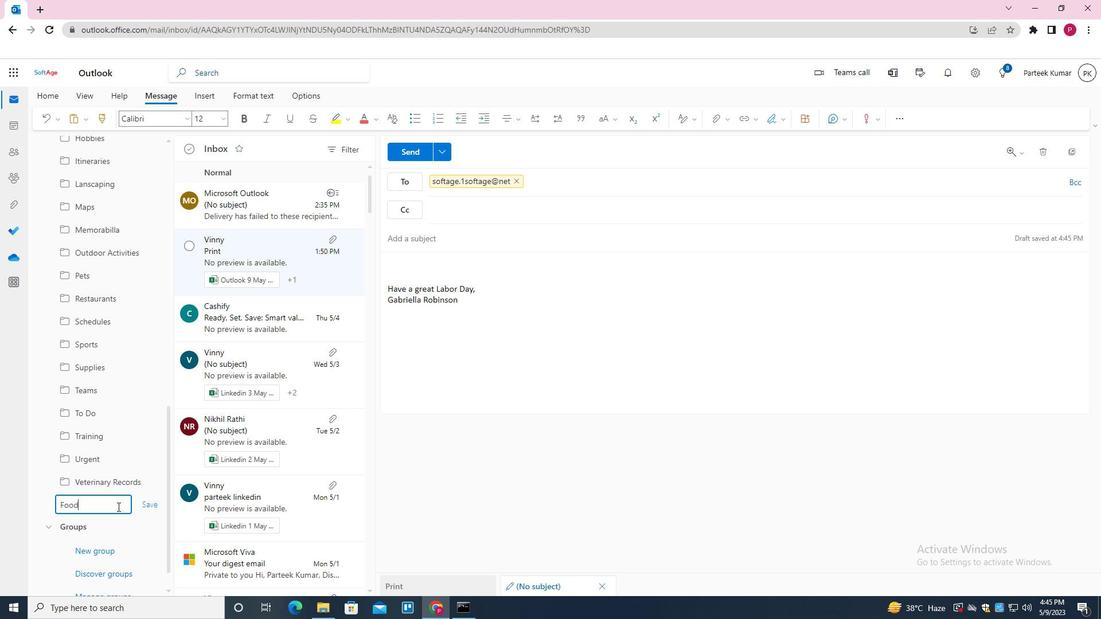 
Action: Mouse moved to (789, 196)
Screenshot: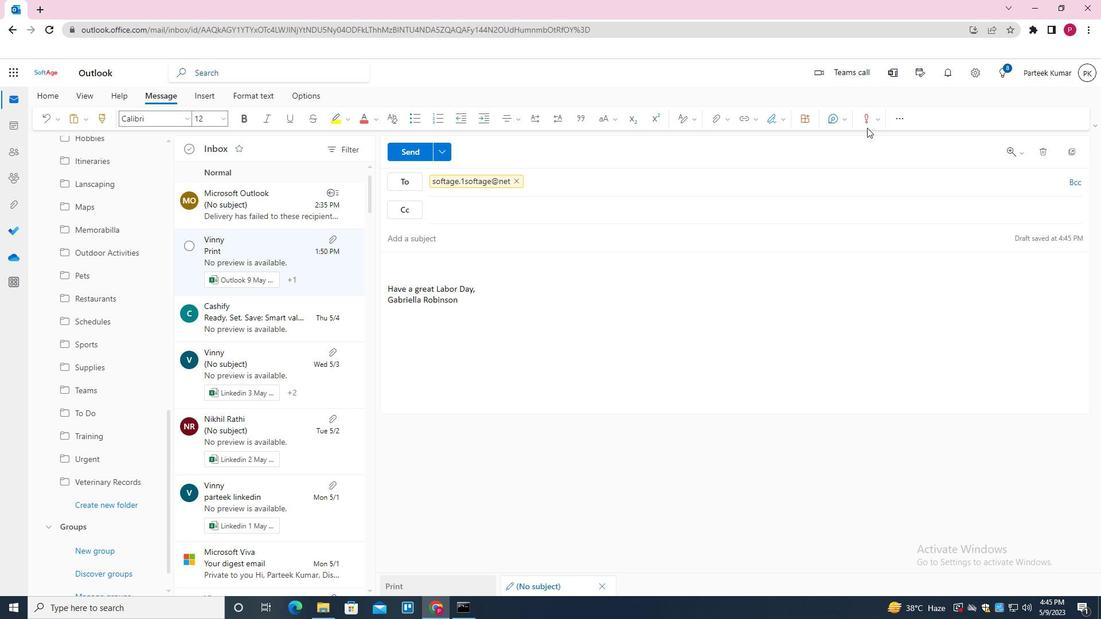 
